 Task: Search one way flight ticket for 1 adult, 5 children, 2 infants in seat and 1 infant on lap in first from Fairbanks: Fairbanks International Airport to Riverton: Central Wyoming Regional Airport (was Riverton Regional) on 5-4-2023. Choice of flights is Spirit. Number of bags: 1 checked bag. Price is upto 77000. Outbound departure time preference is 12:45.
Action: Mouse moved to (334, 282)
Screenshot: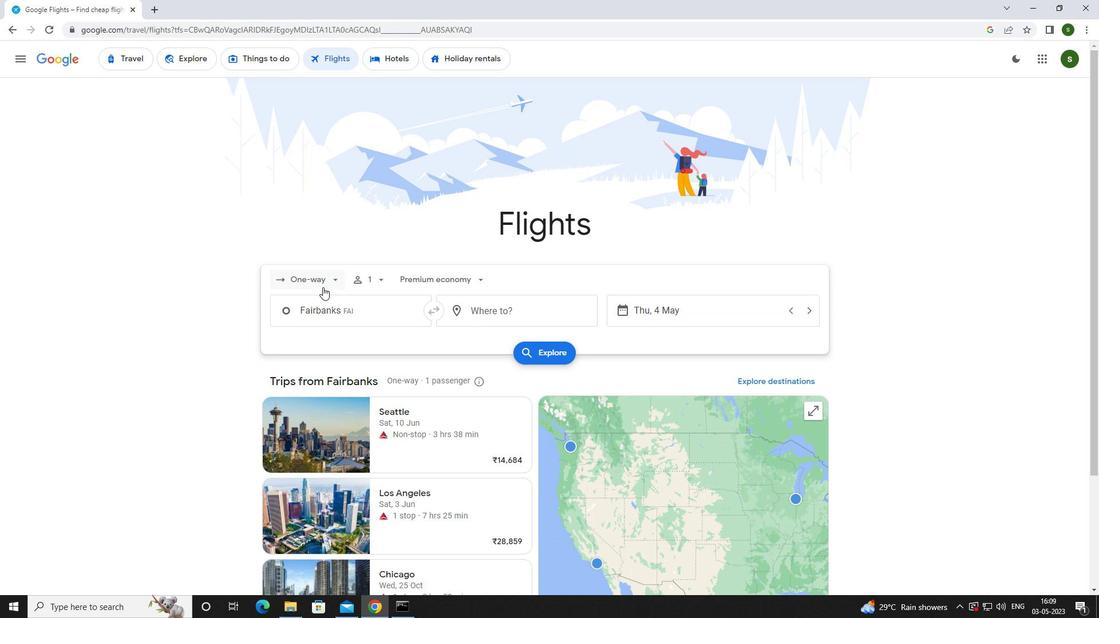 
Action: Mouse pressed left at (334, 282)
Screenshot: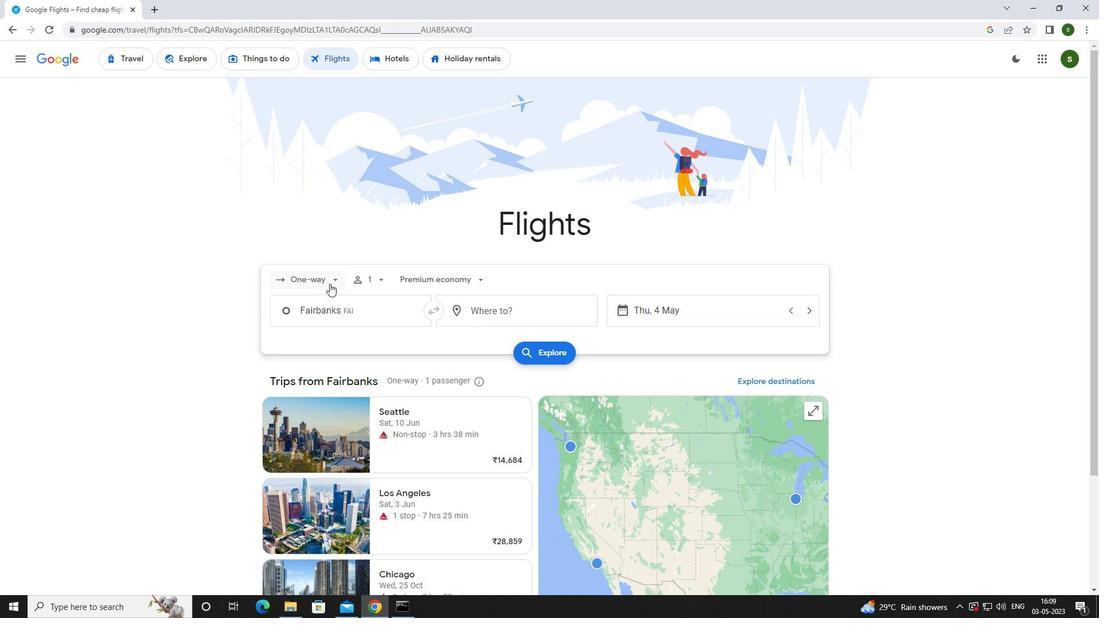 
Action: Mouse moved to (326, 330)
Screenshot: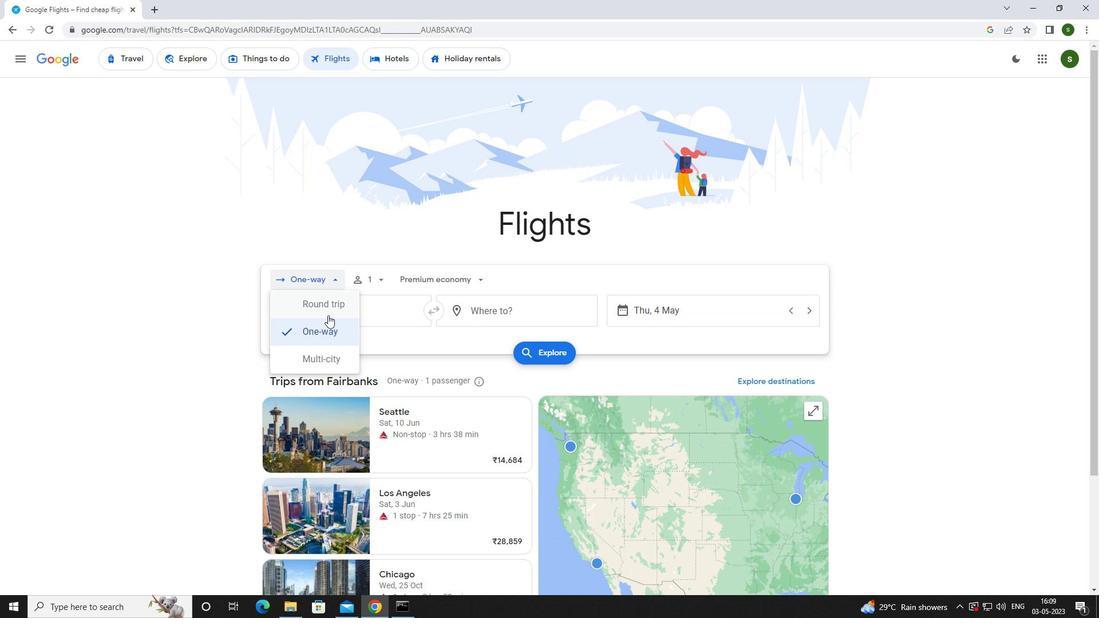 
Action: Mouse pressed left at (326, 330)
Screenshot: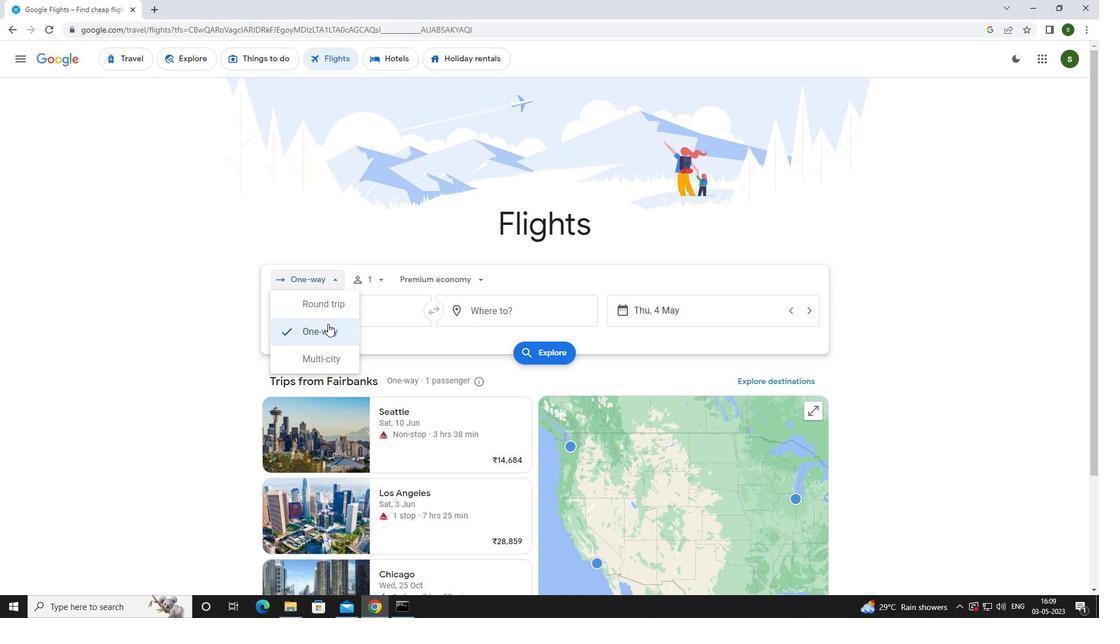
Action: Mouse moved to (380, 279)
Screenshot: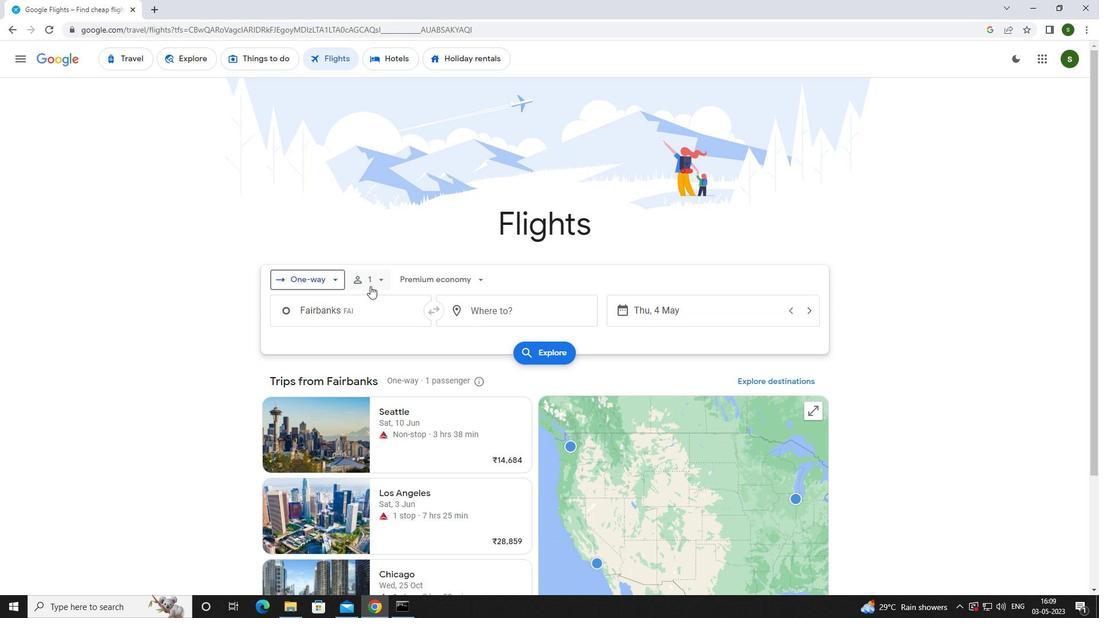
Action: Mouse pressed left at (380, 279)
Screenshot: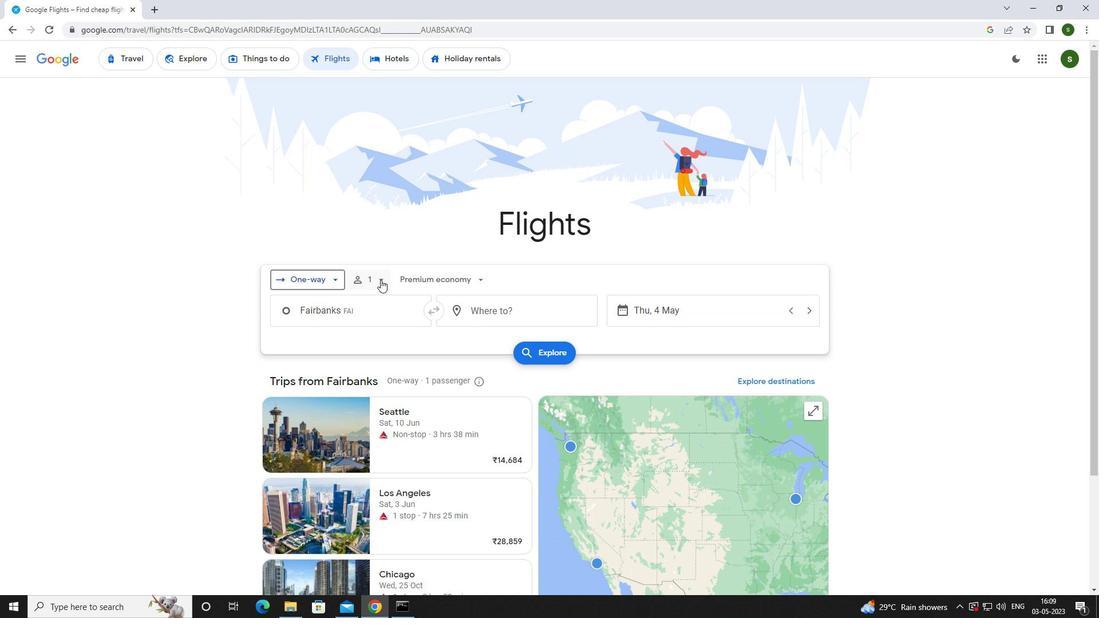 
Action: Mouse moved to (466, 338)
Screenshot: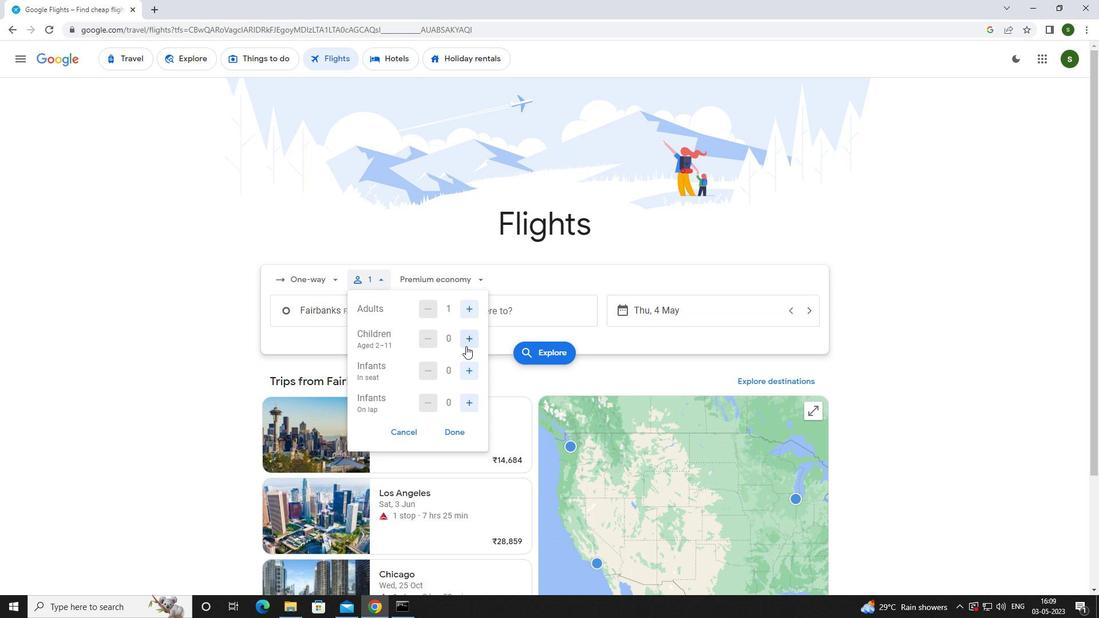 
Action: Mouse pressed left at (466, 338)
Screenshot: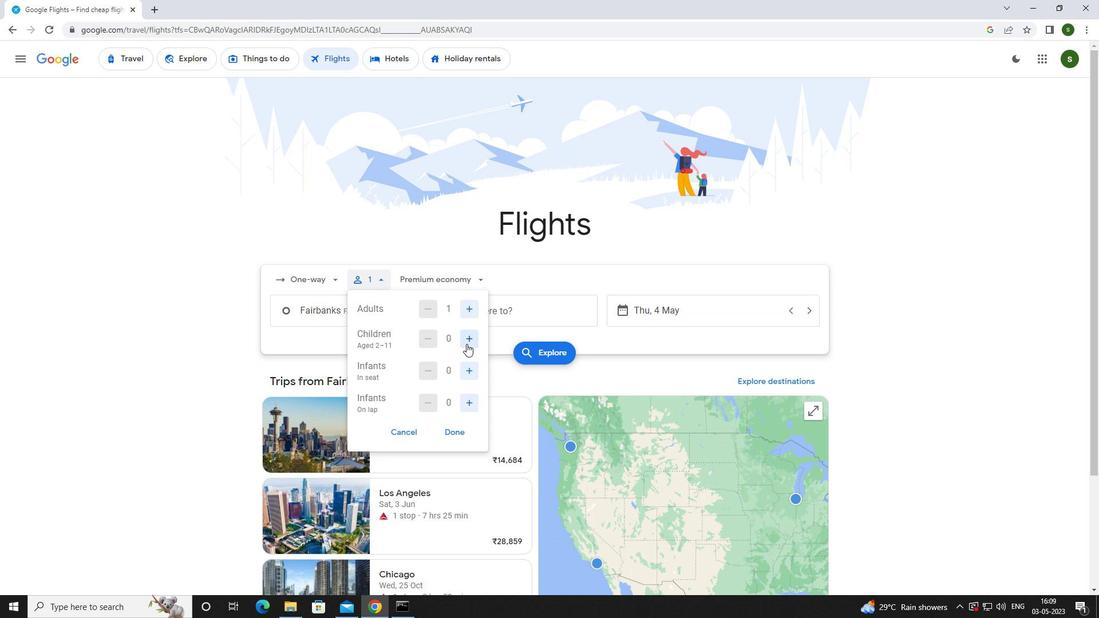 
Action: Mouse pressed left at (466, 338)
Screenshot: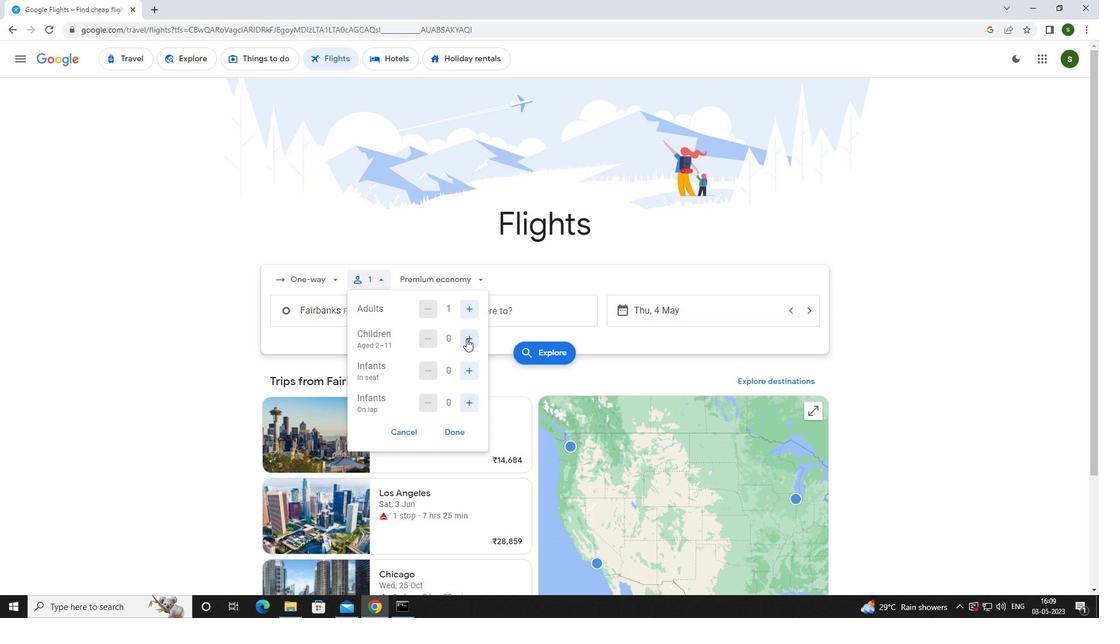 
Action: Mouse pressed left at (466, 338)
Screenshot: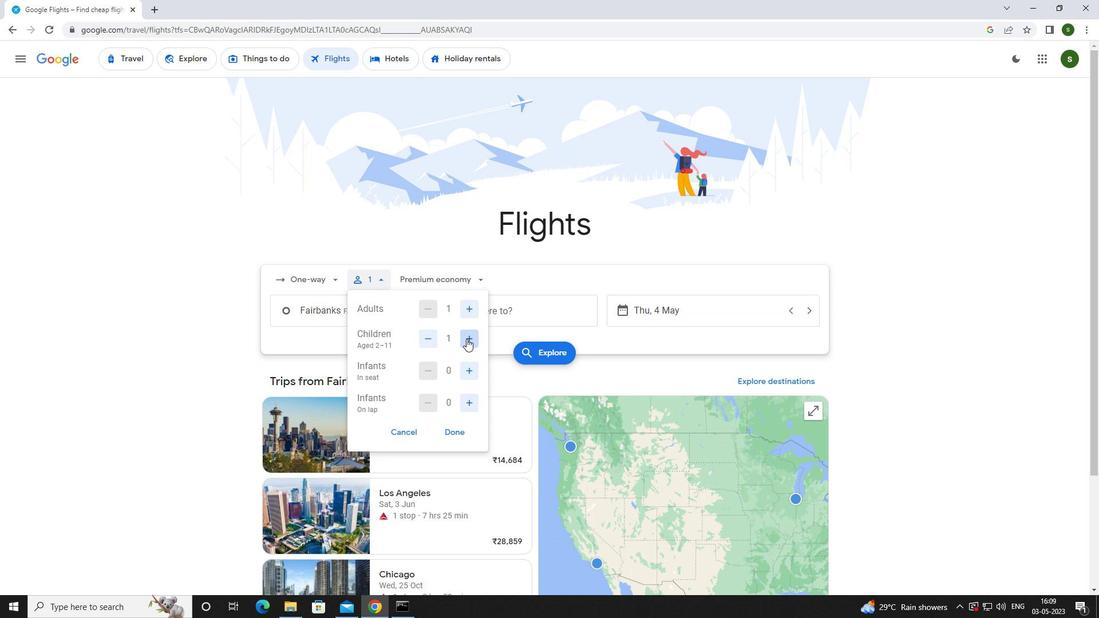 
Action: Mouse moved to (466, 337)
Screenshot: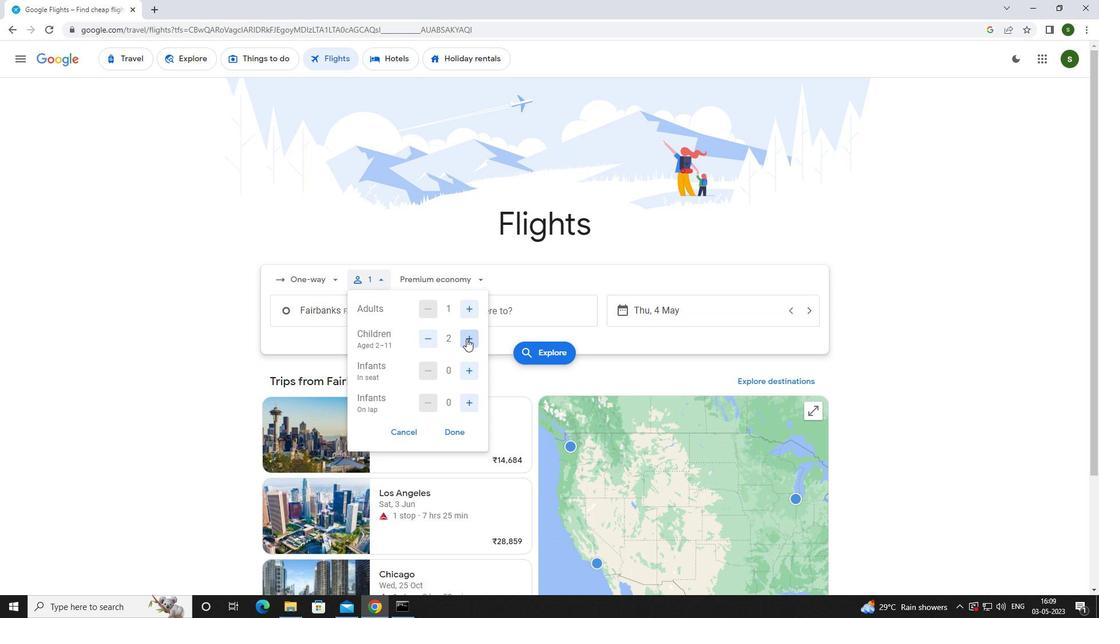 
Action: Mouse pressed left at (466, 337)
Screenshot: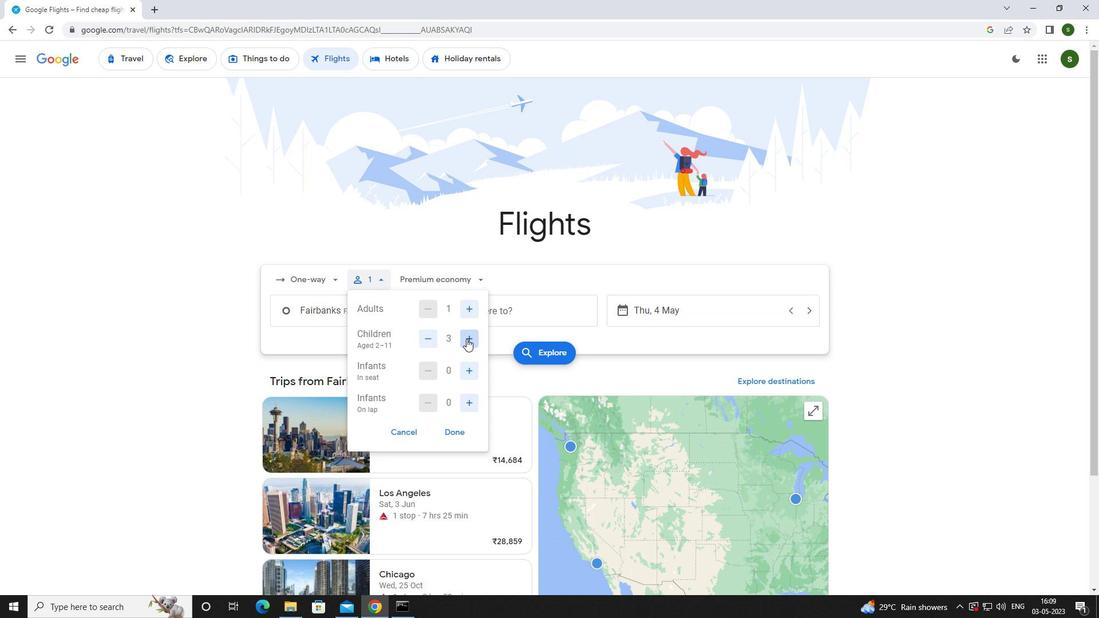
Action: Mouse pressed left at (466, 337)
Screenshot: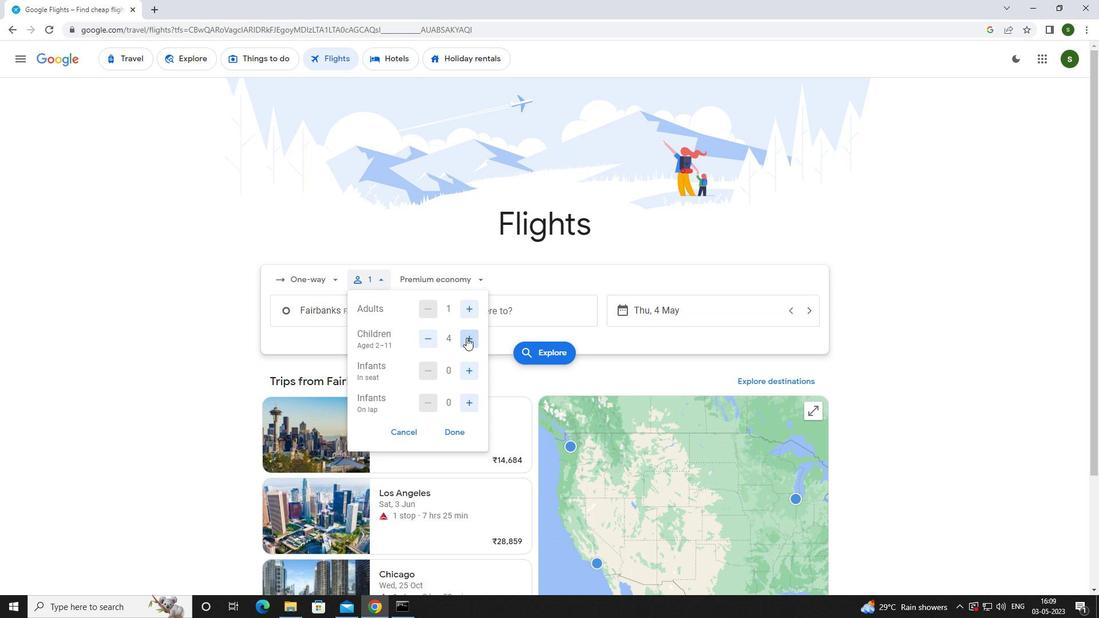 
Action: Mouse moved to (471, 365)
Screenshot: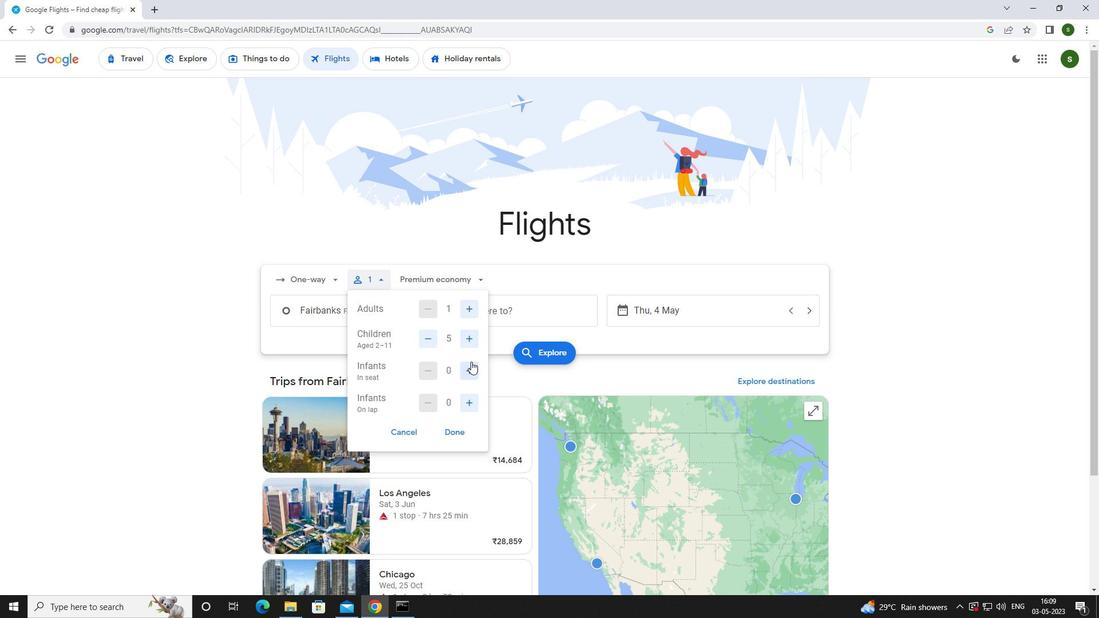 
Action: Mouse pressed left at (471, 365)
Screenshot: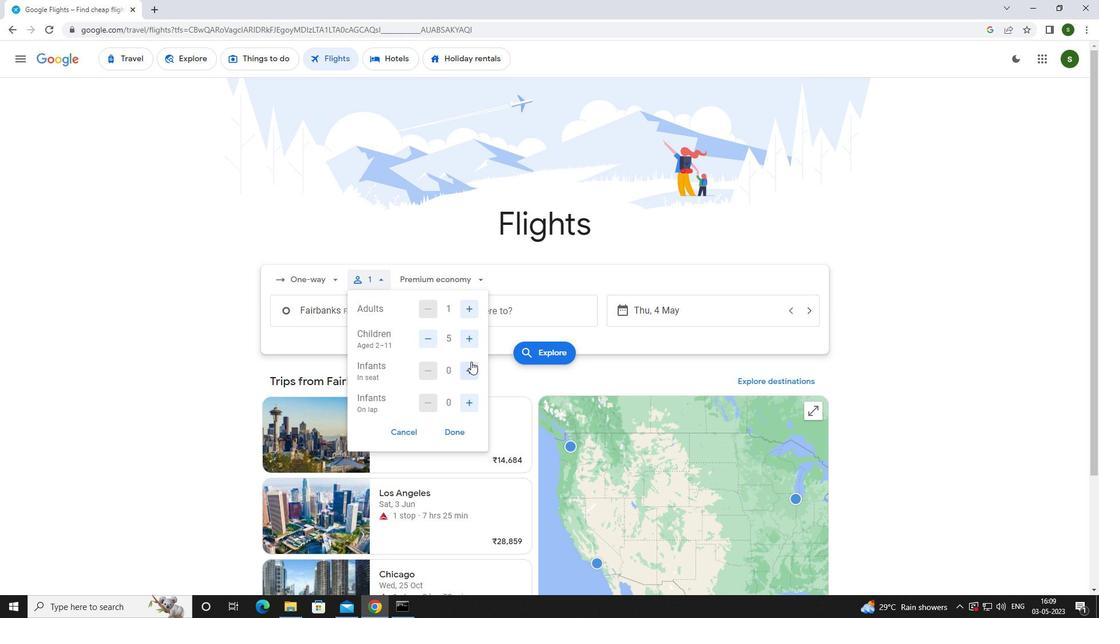 
Action: Mouse pressed left at (471, 365)
Screenshot: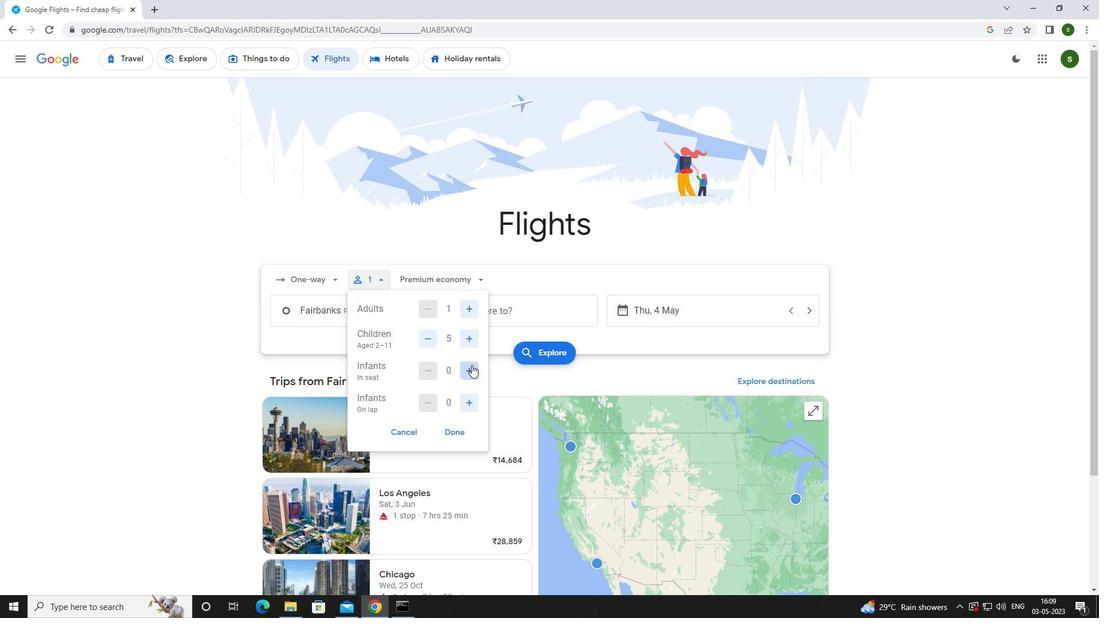 
Action: Mouse moved to (469, 398)
Screenshot: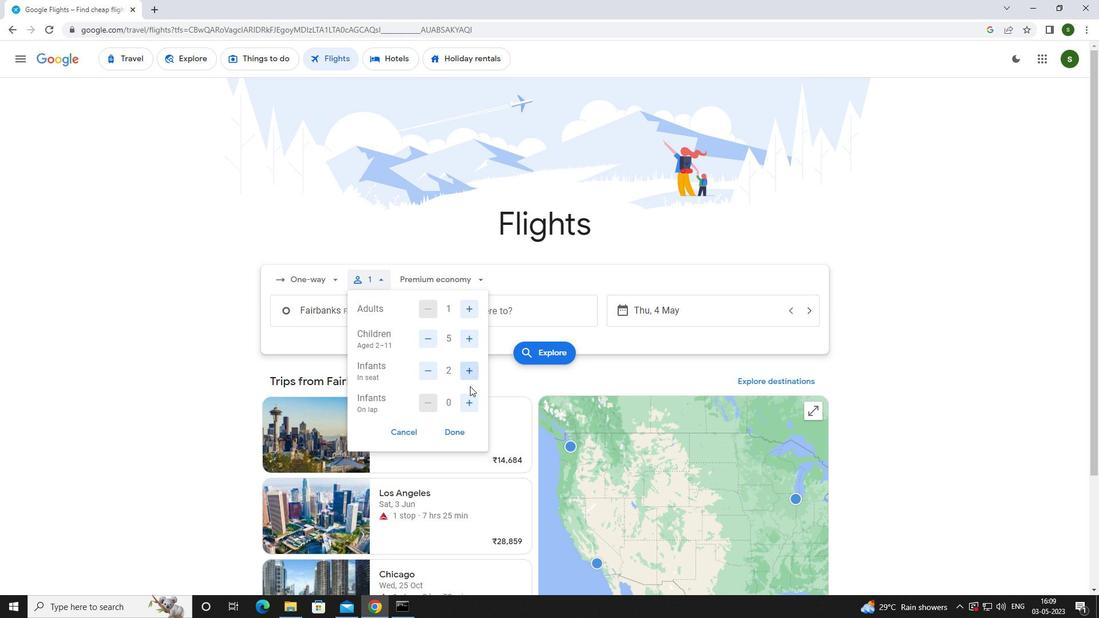 
Action: Mouse pressed left at (469, 398)
Screenshot: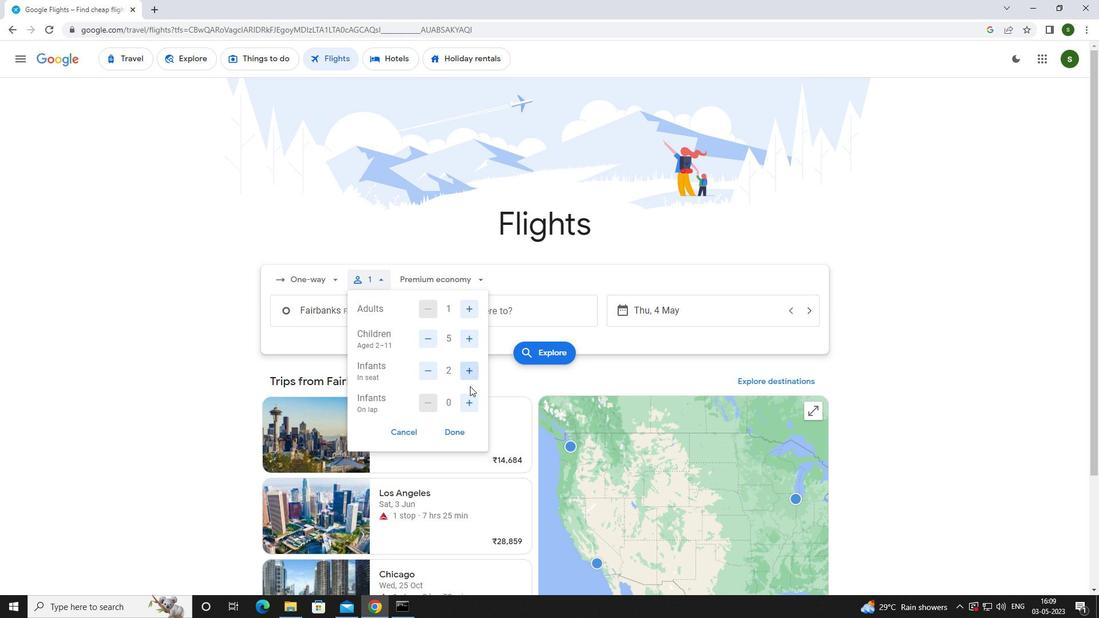 
Action: Mouse moved to (430, 371)
Screenshot: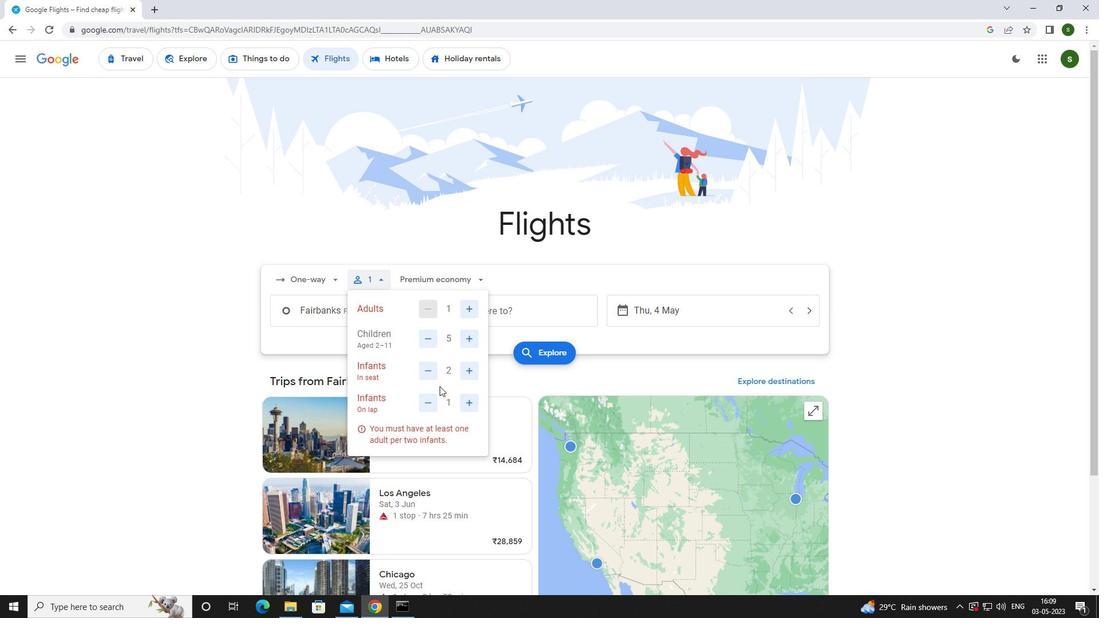 
Action: Mouse pressed left at (430, 371)
Screenshot: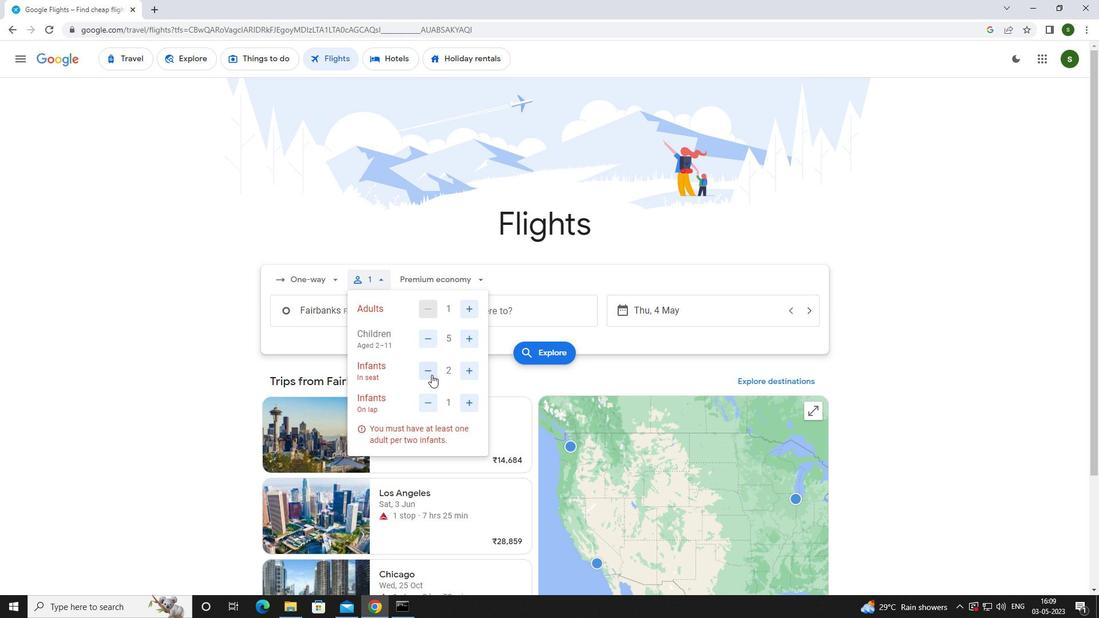 
Action: Mouse moved to (468, 282)
Screenshot: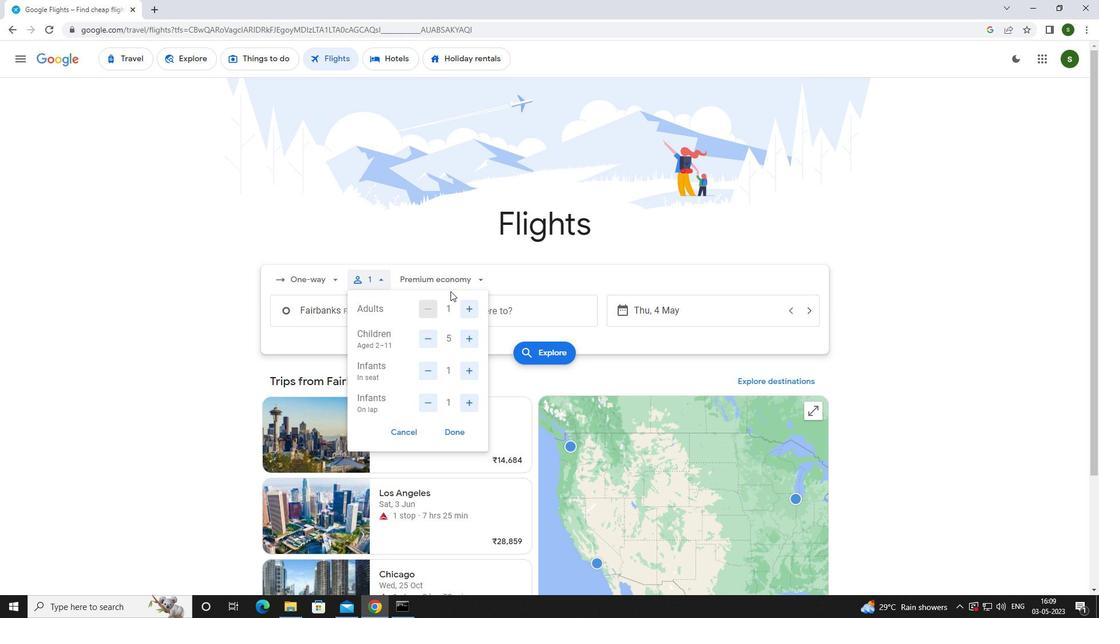 
Action: Mouse pressed left at (468, 282)
Screenshot: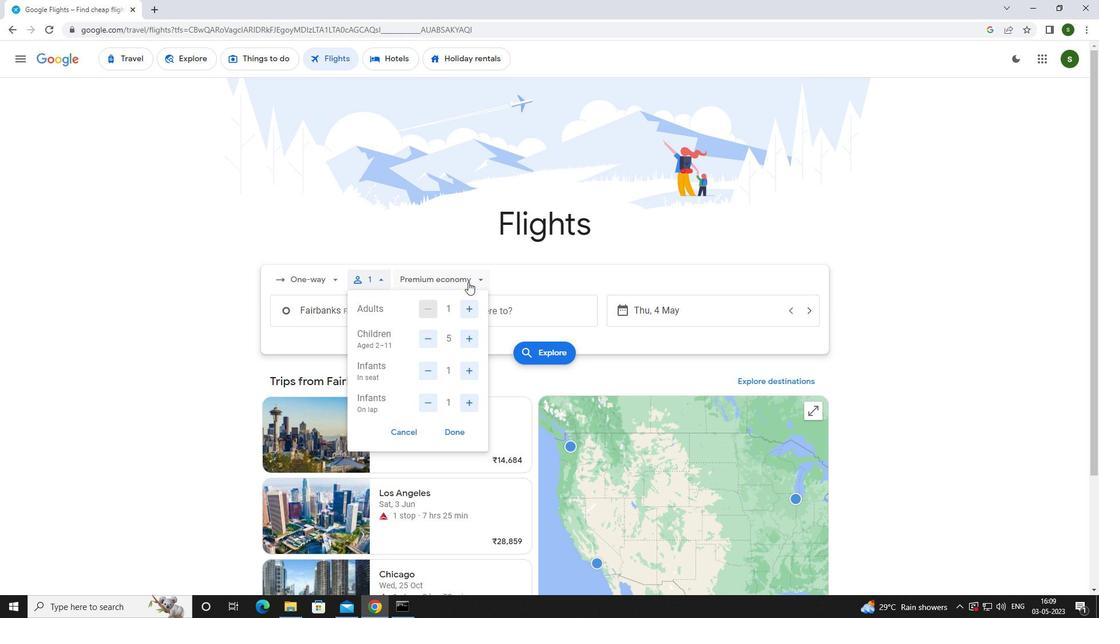 
Action: Mouse moved to (456, 384)
Screenshot: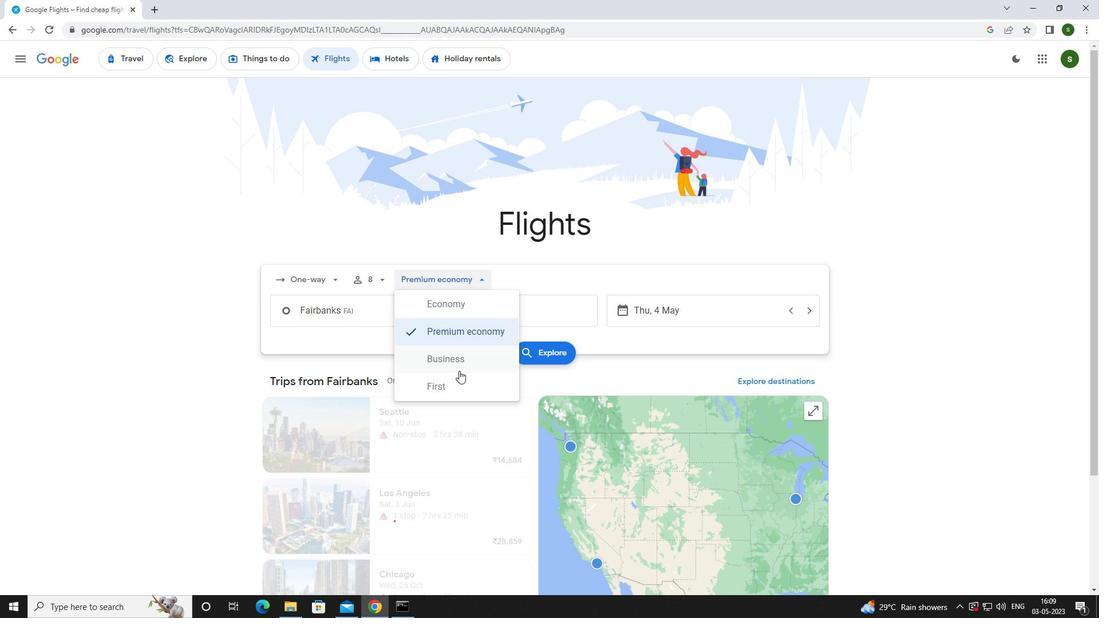 
Action: Mouse pressed left at (456, 384)
Screenshot: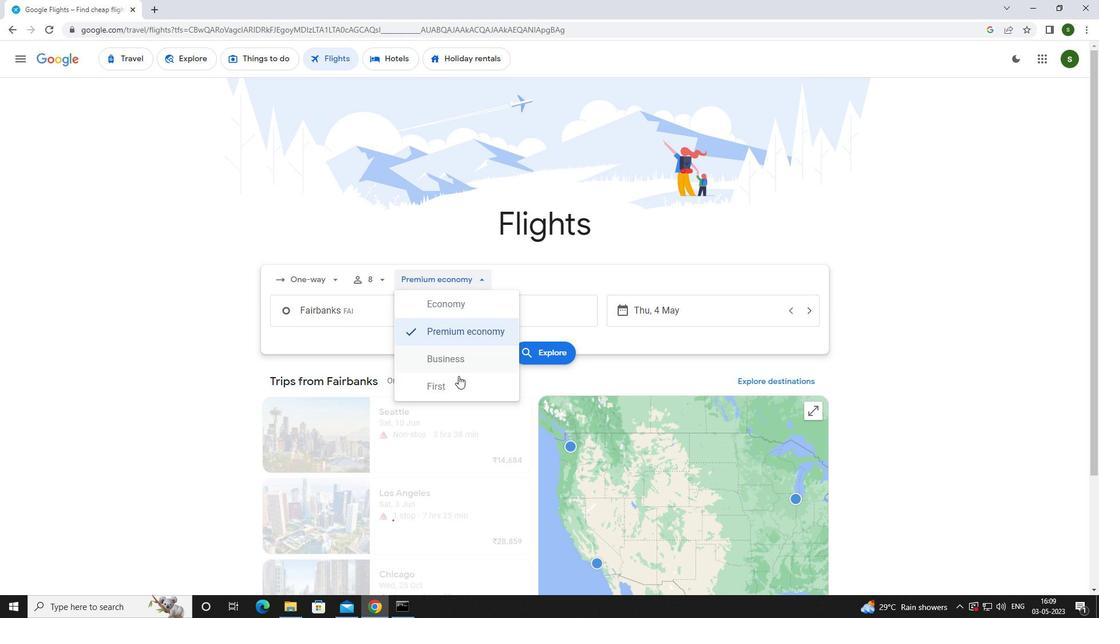 
Action: Mouse moved to (384, 318)
Screenshot: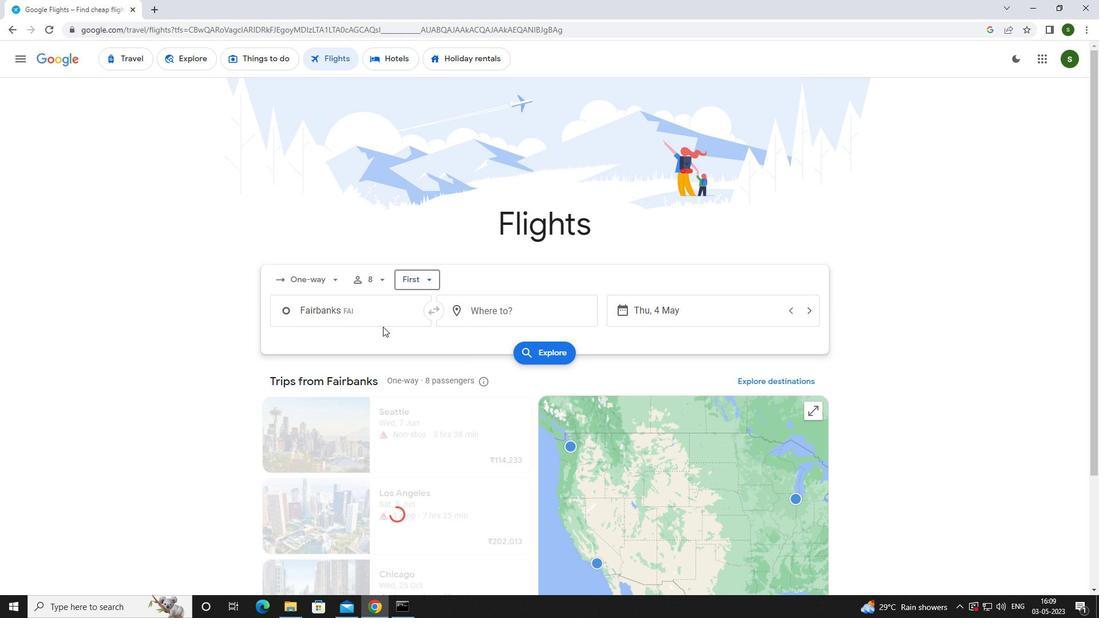 
Action: Mouse pressed left at (384, 318)
Screenshot: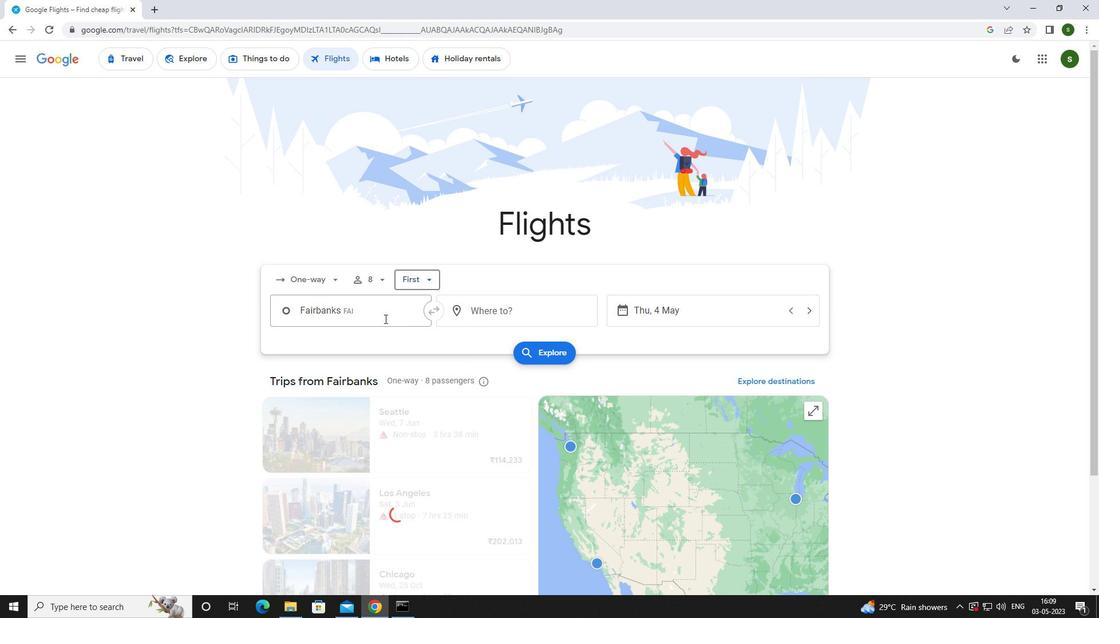 
Action: Mouse moved to (386, 316)
Screenshot: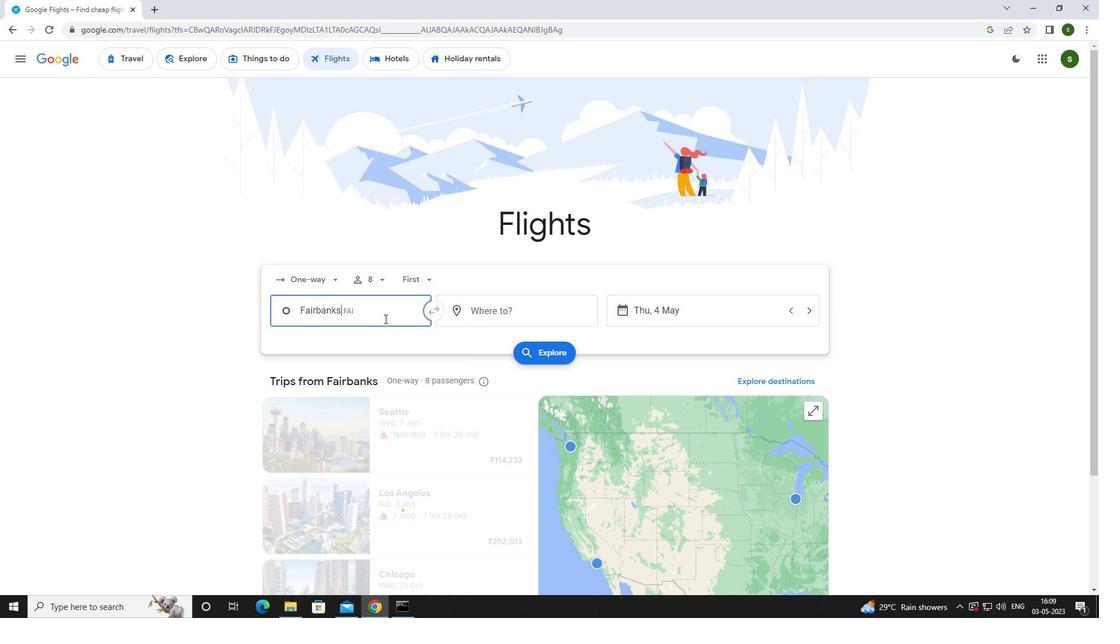 
Action: Key pressed <Key.caps_lock>f<Key.caps_lock>air
Screenshot: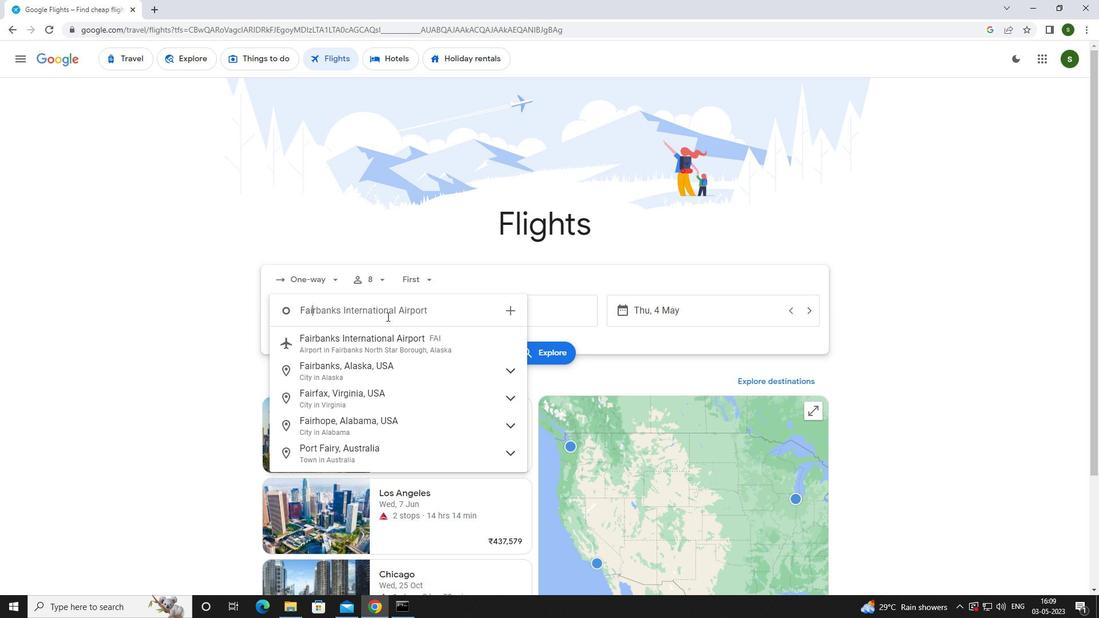
Action: Mouse moved to (400, 368)
Screenshot: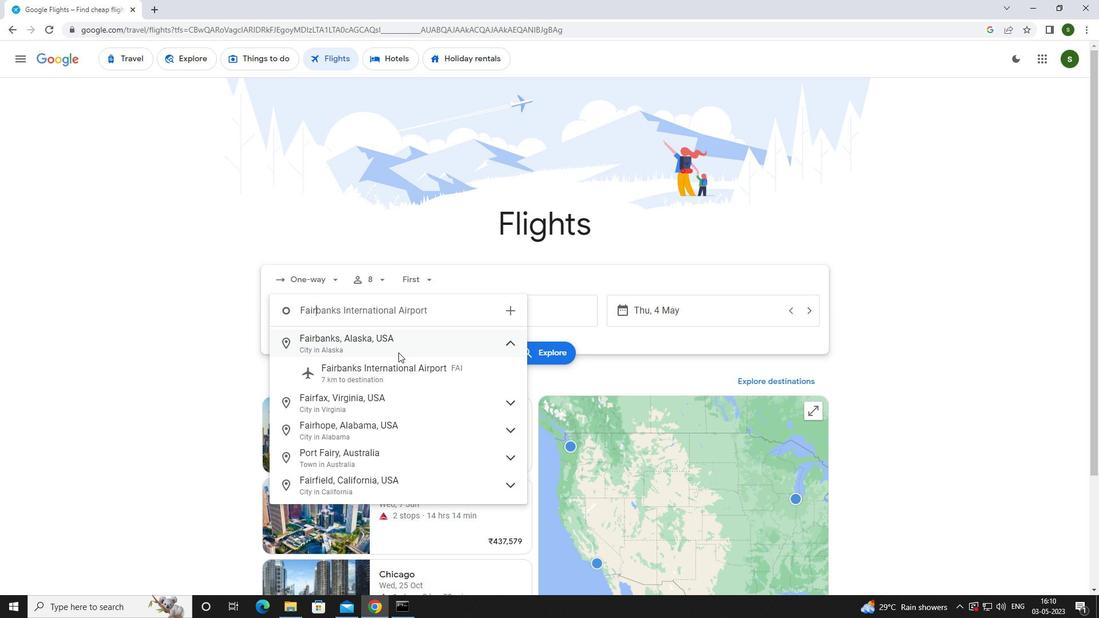 
Action: Mouse pressed left at (400, 368)
Screenshot: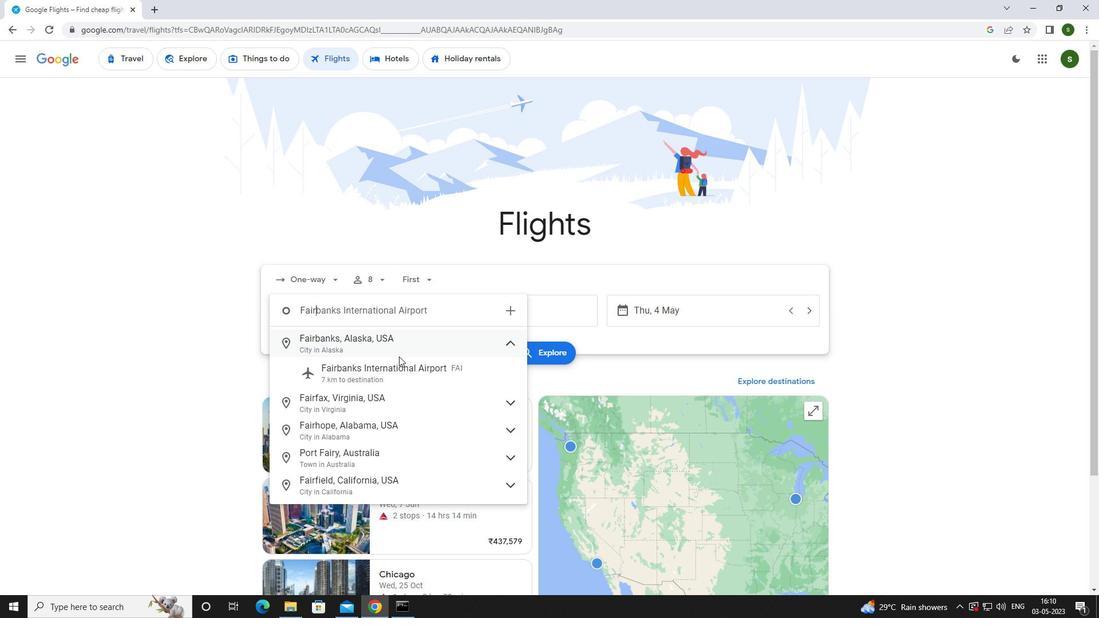 
Action: Mouse moved to (511, 314)
Screenshot: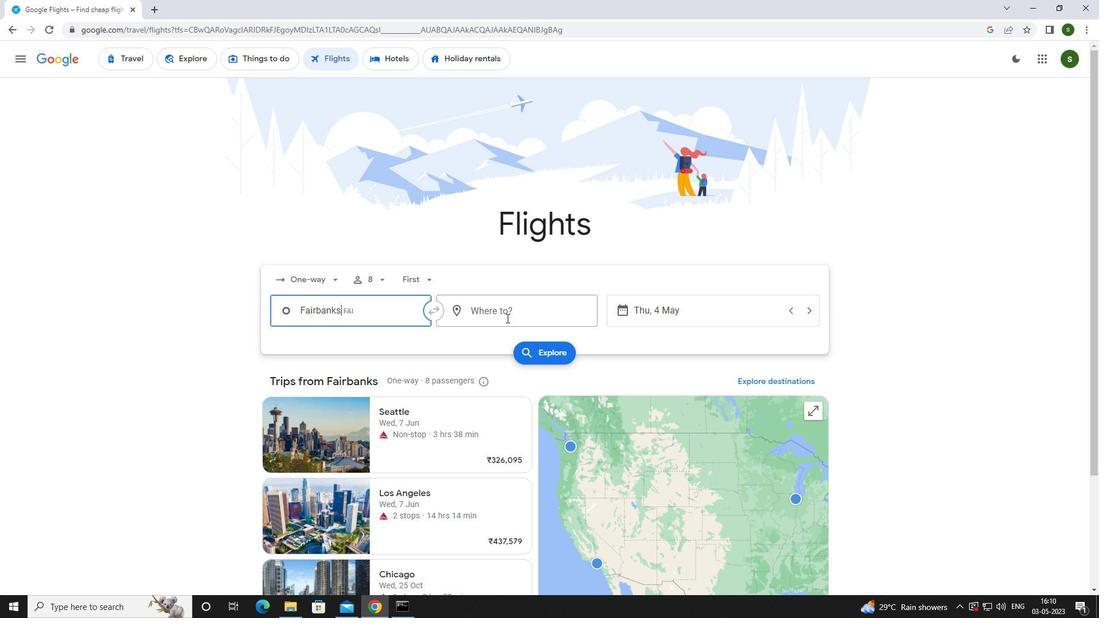 
Action: Mouse pressed left at (511, 314)
Screenshot: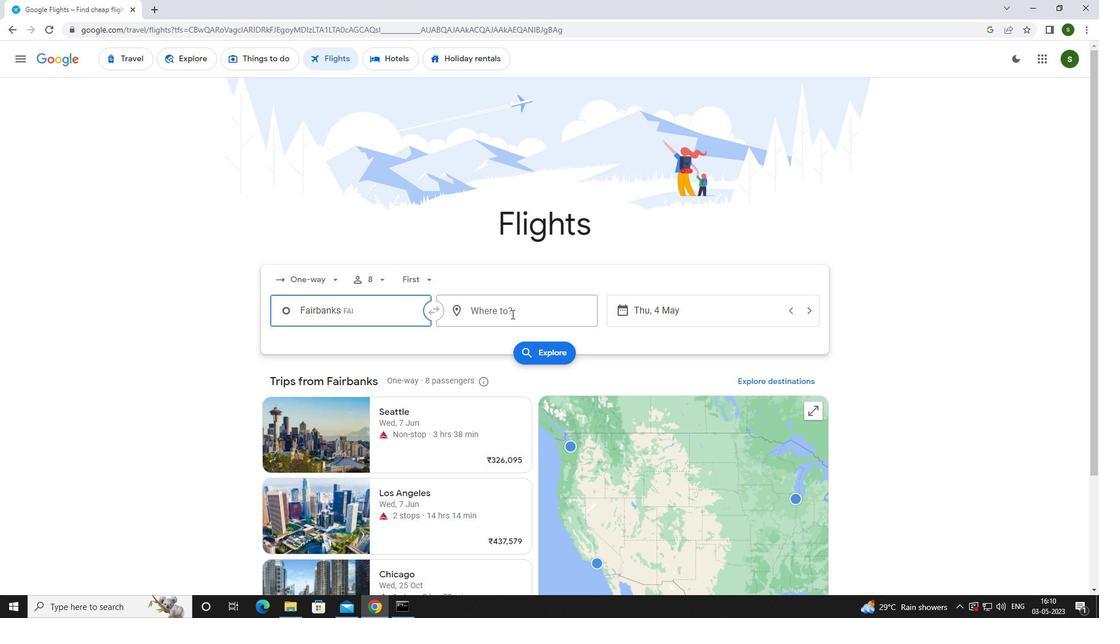 
Action: Mouse moved to (512, 313)
Screenshot: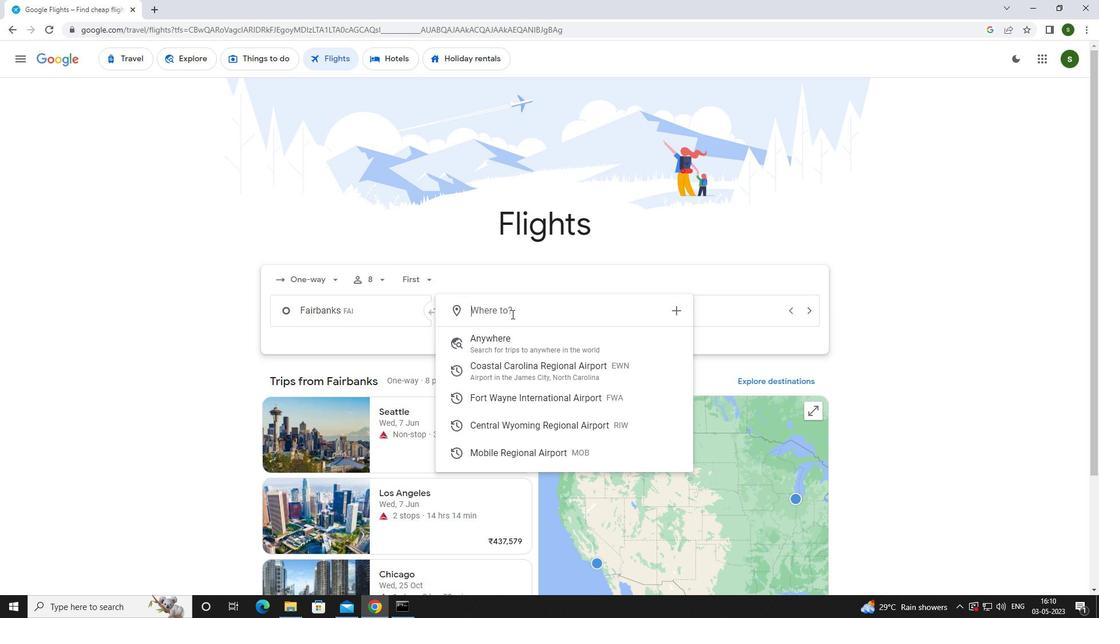 
Action: Key pressed <Key.caps_lock>r<Key.caps_lock>iverto
Screenshot: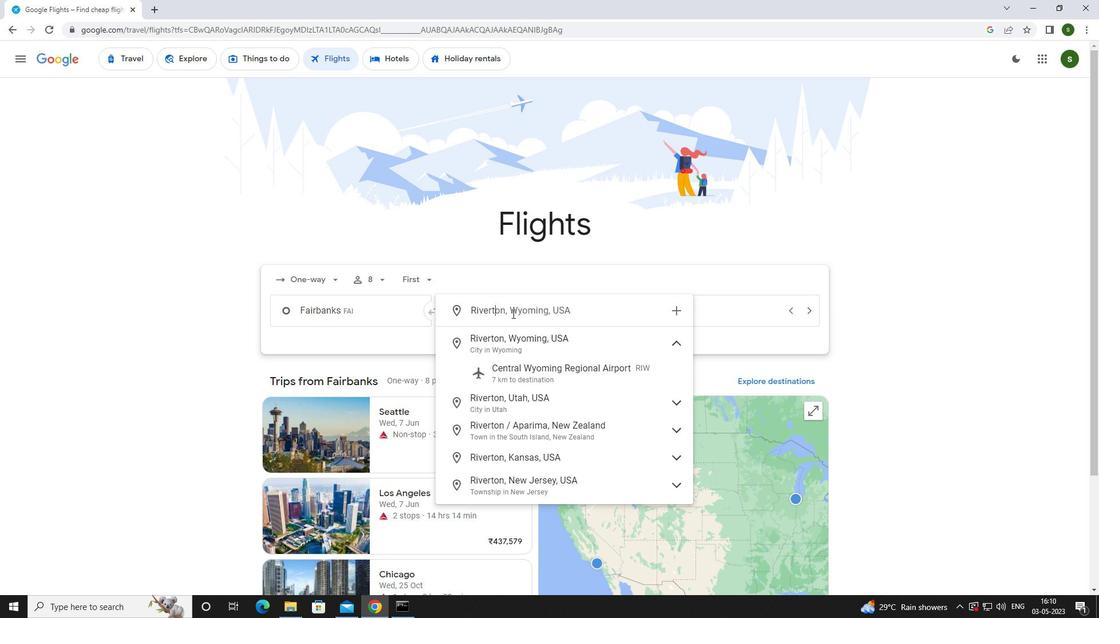
Action: Mouse moved to (527, 373)
Screenshot: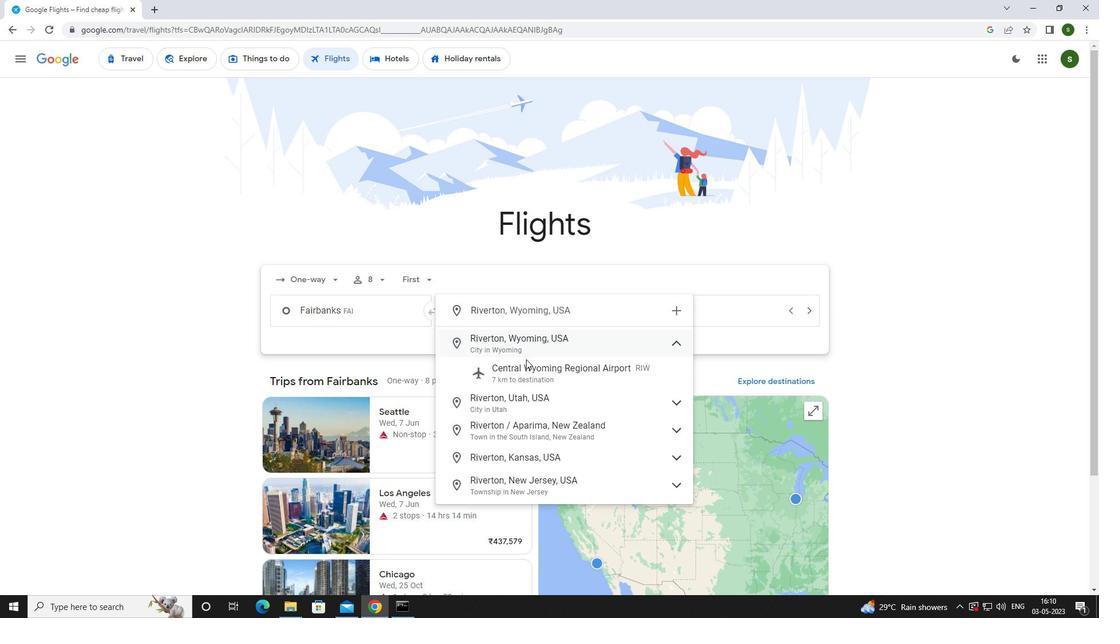 
Action: Mouse pressed left at (527, 373)
Screenshot: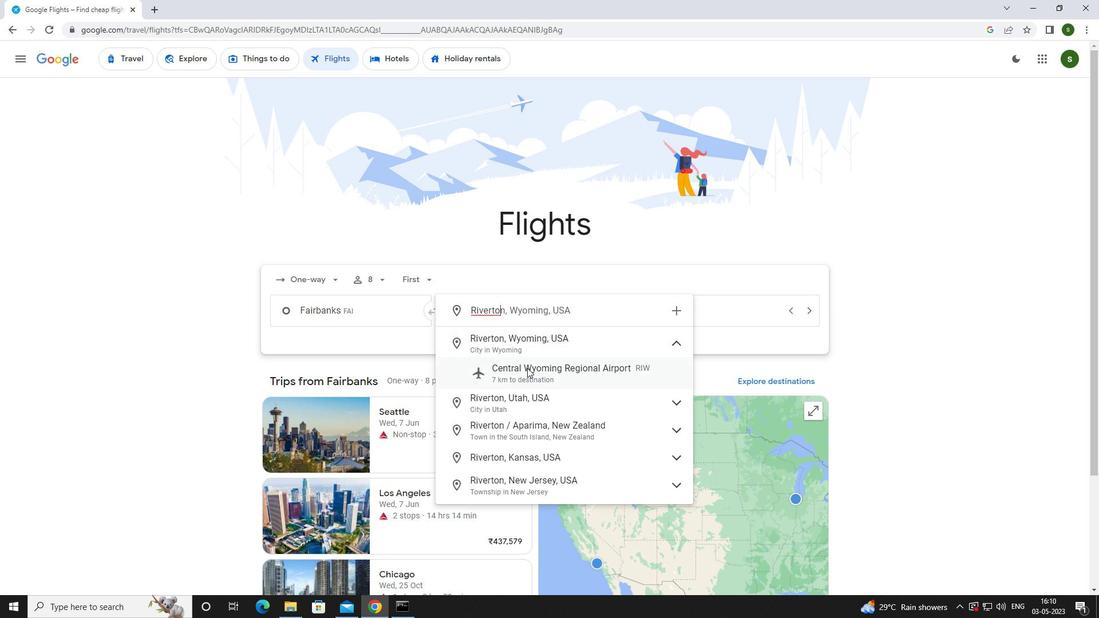 
Action: Mouse moved to (708, 314)
Screenshot: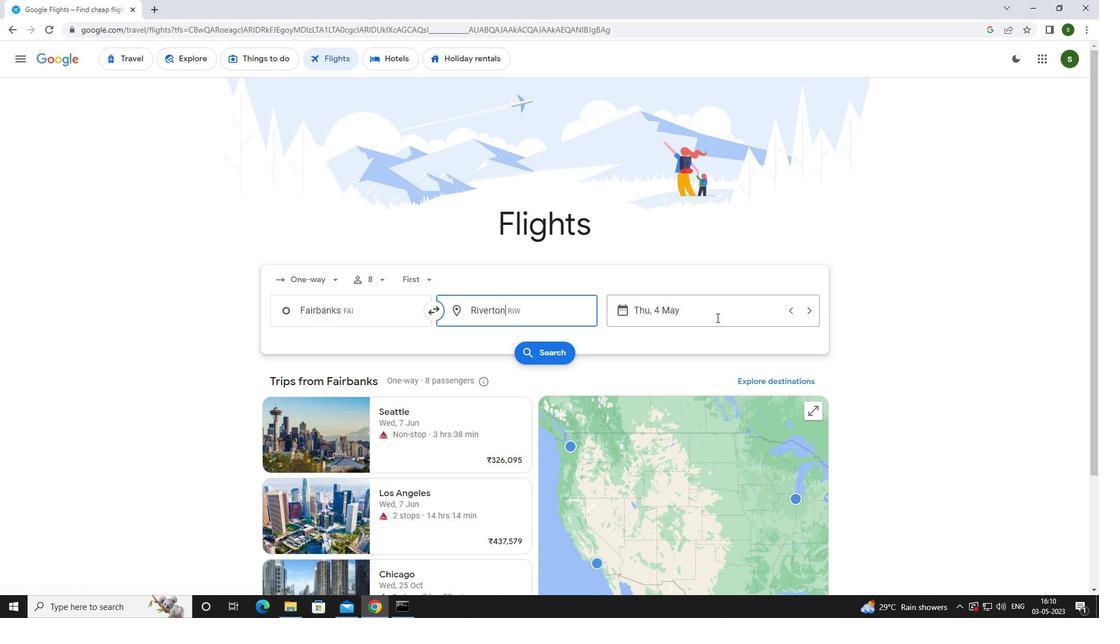 
Action: Mouse pressed left at (708, 314)
Screenshot: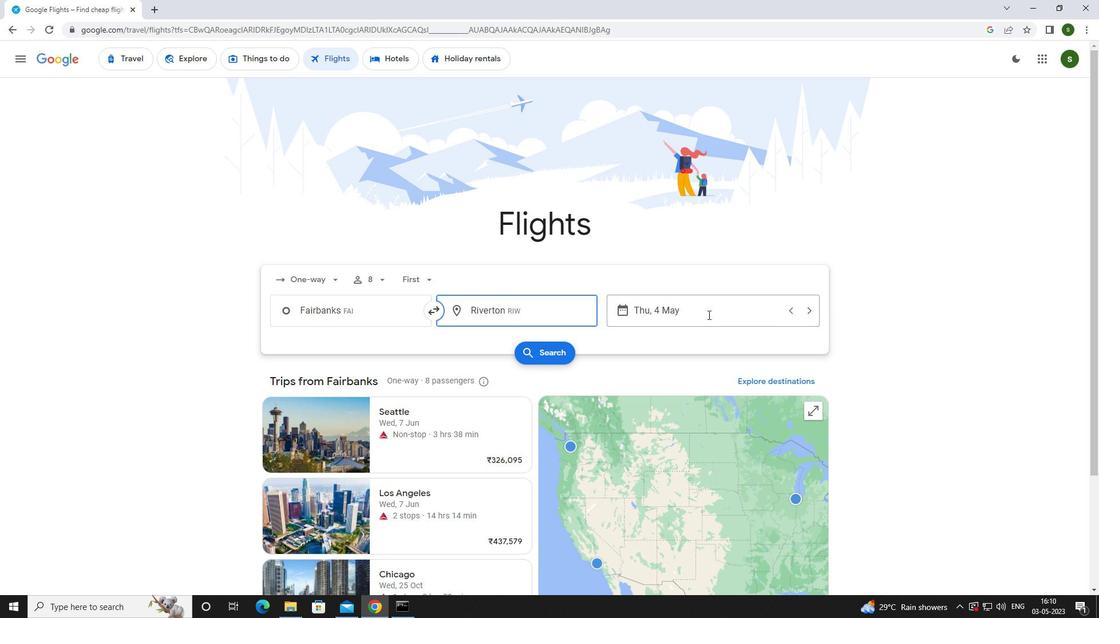 
Action: Mouse moved to (530, 393)
Screenshot: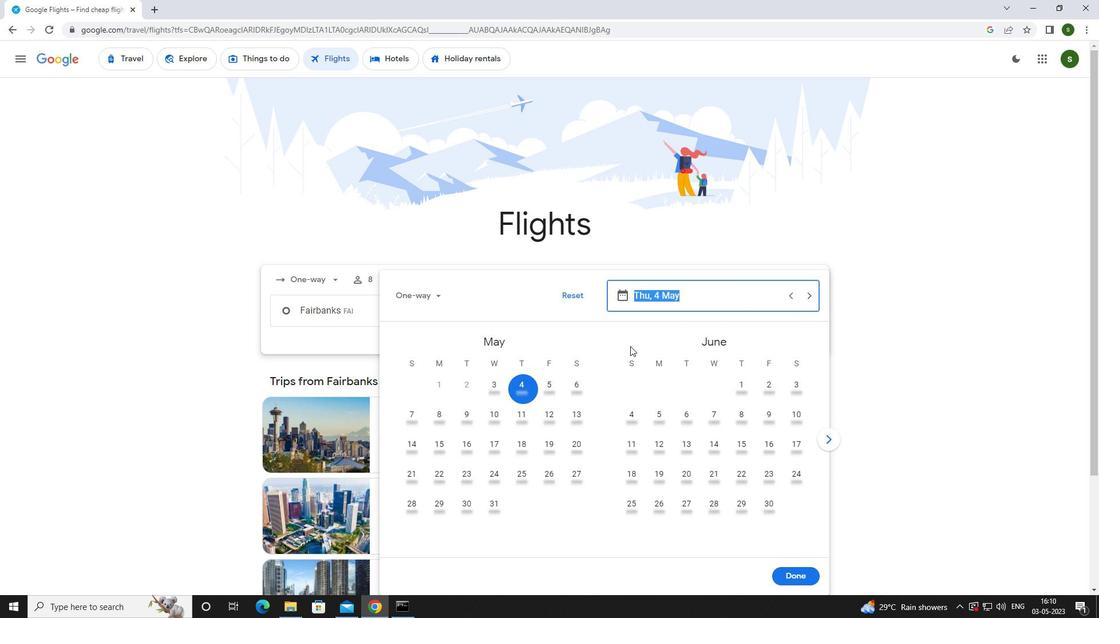 
Action: Mouse pressed left at (530, 393)
Screenshot: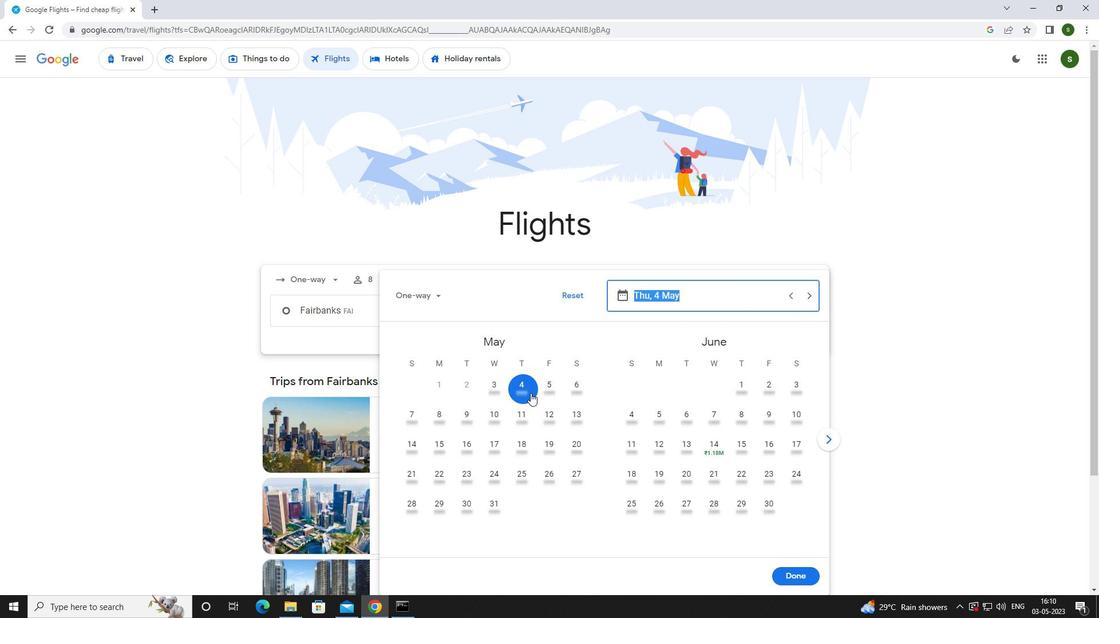 
Action: Mouse moved to (813, 581)
Screenshot: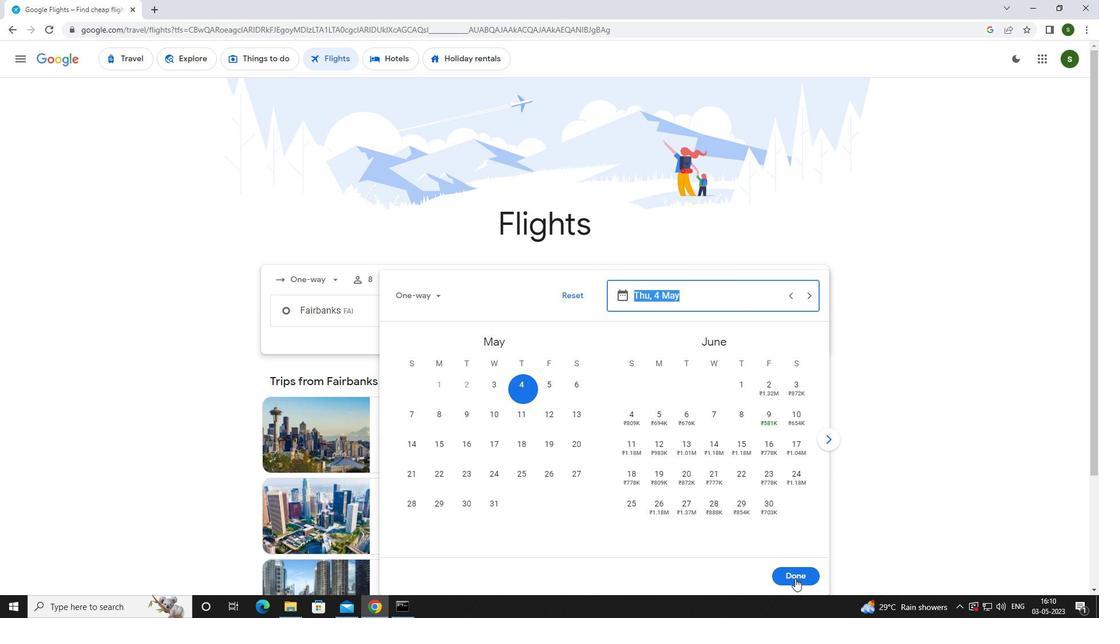 
Action: Mouse pressed left at (813, 581)
Screenshot: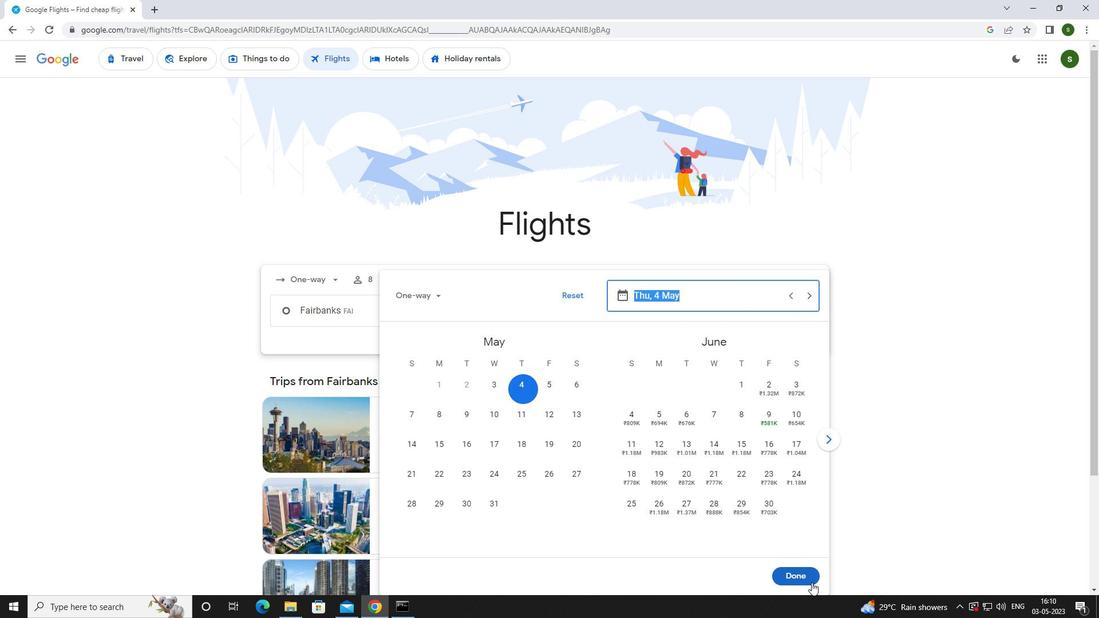 
Action: Mouse moved to (536, 350)
Screenshot: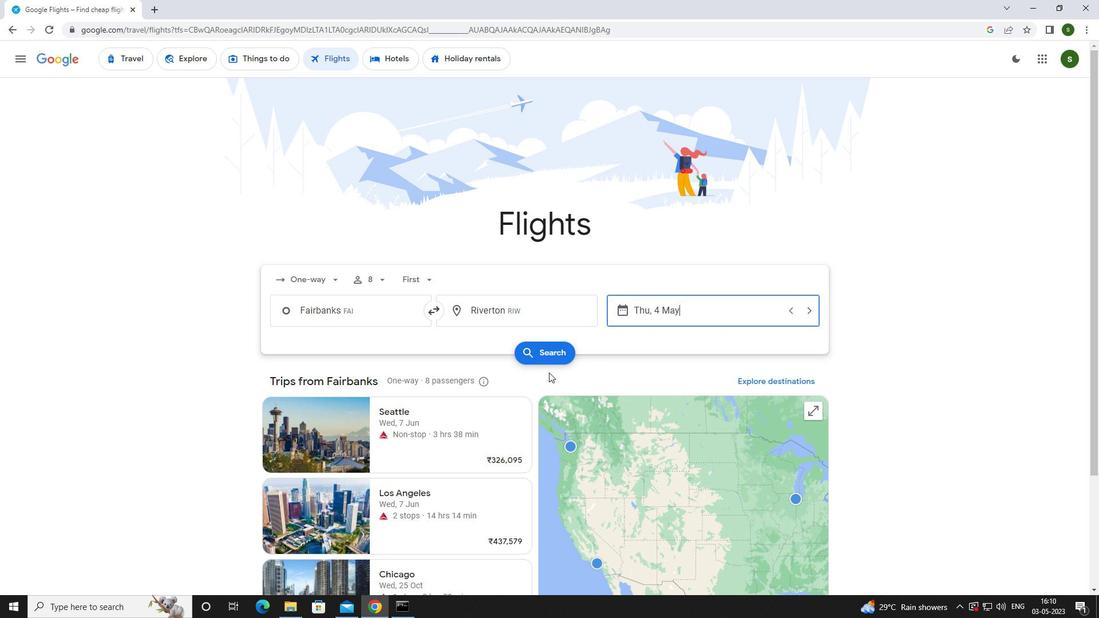 
Action: Mouse pressed left at (536, 350)
Screenshot: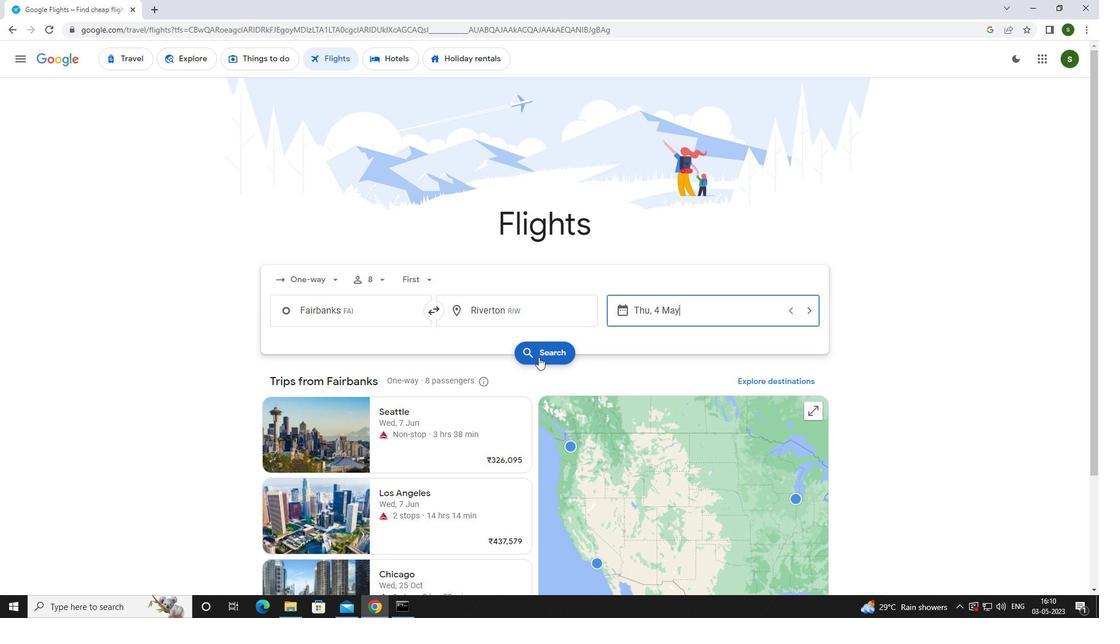 
Action: Mouse moved to (294, 168)
Screenshot: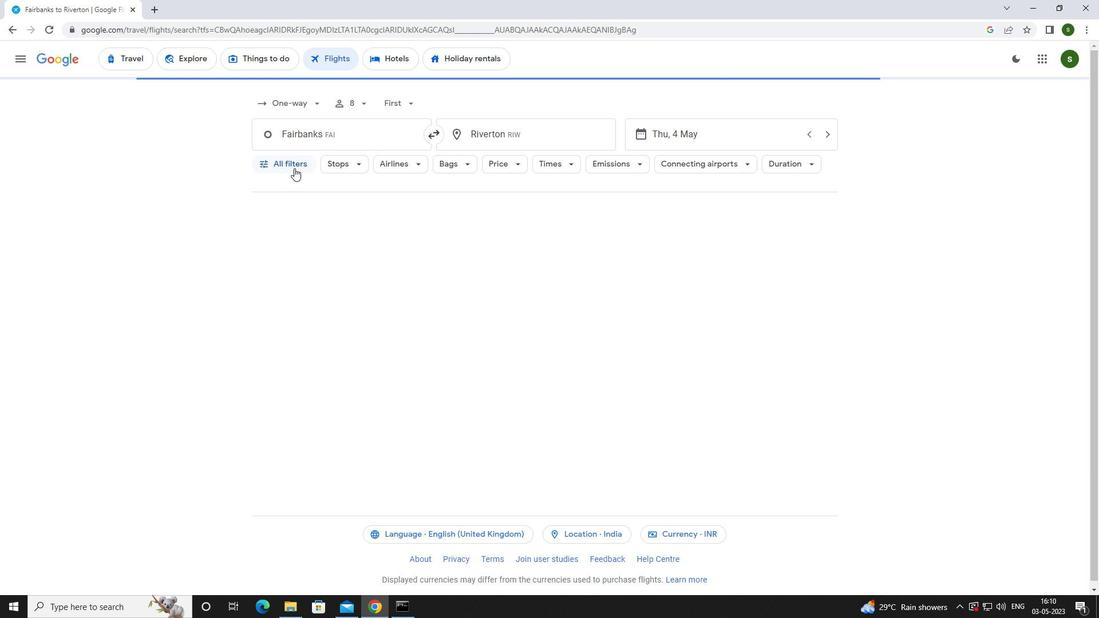
Action: Mouse pressed left at (294, 168)
Screenshot: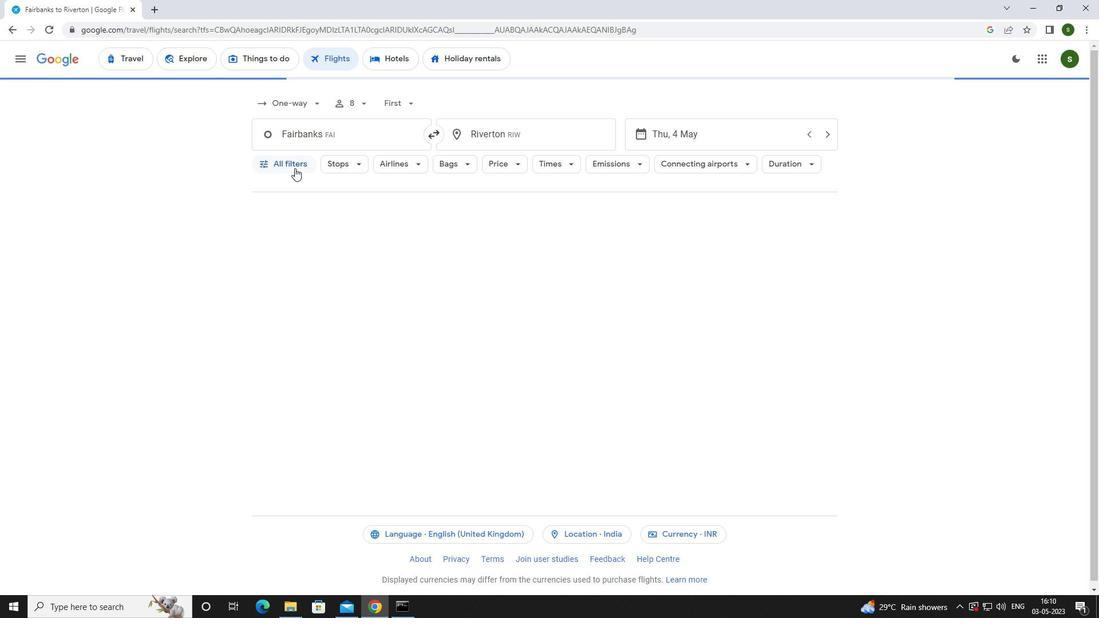 
Action: Mouse moved to (429, 408)
Screenshot: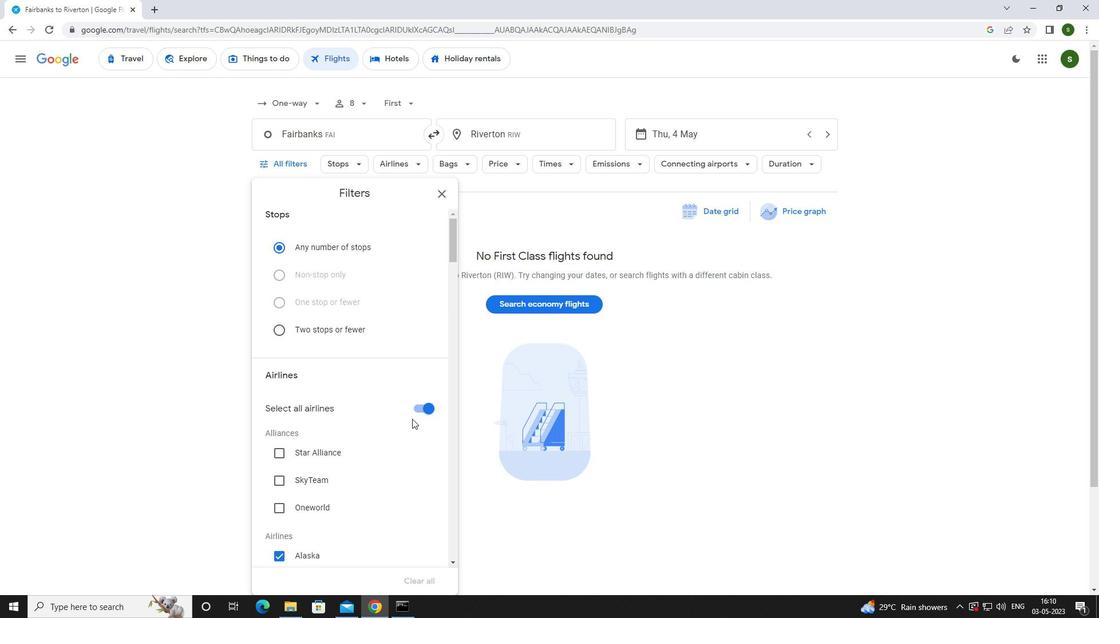 
Action: Mouse pressed left at (429, 408)
Screenshot: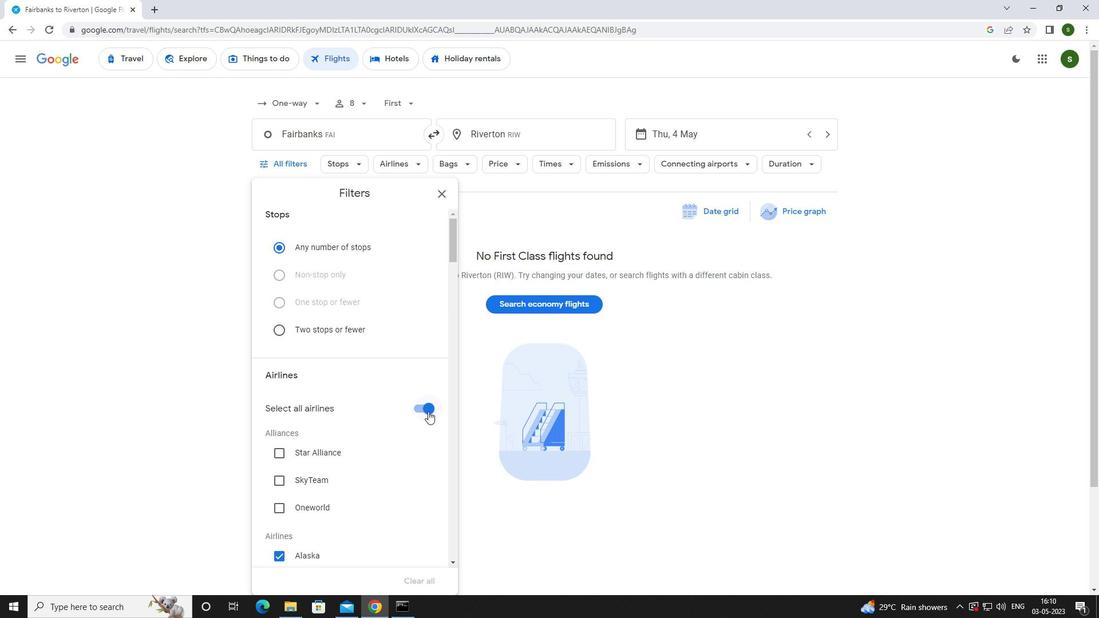 
Action: Mouse moved to (411, 374)
Screenshot: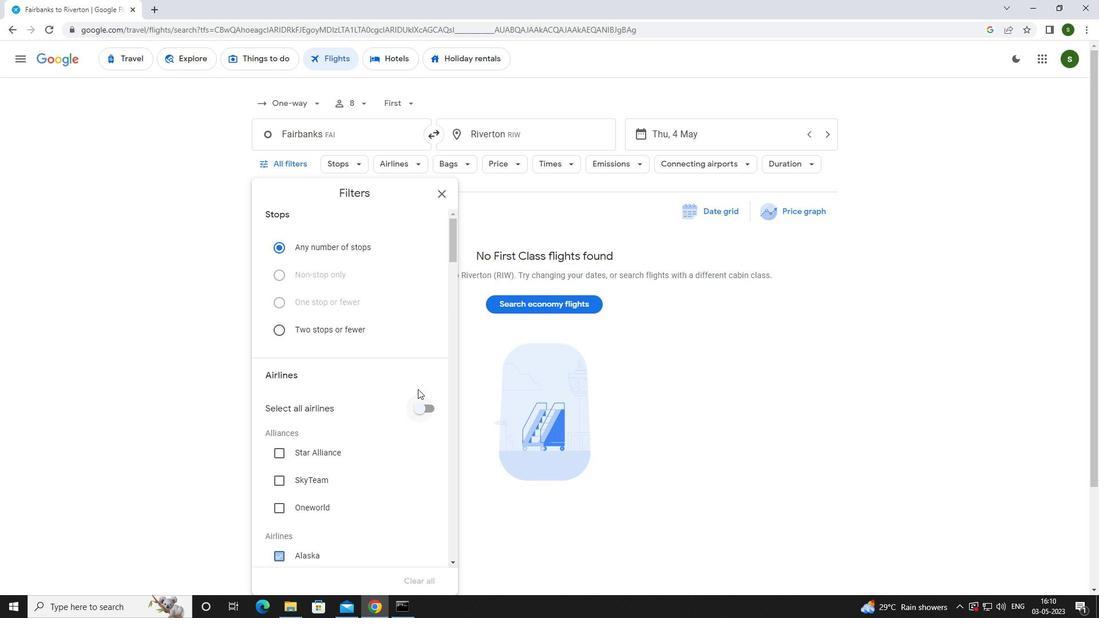 
Action: Mouse scrolled (411, 374) with delta (0, 0)
Screenshot: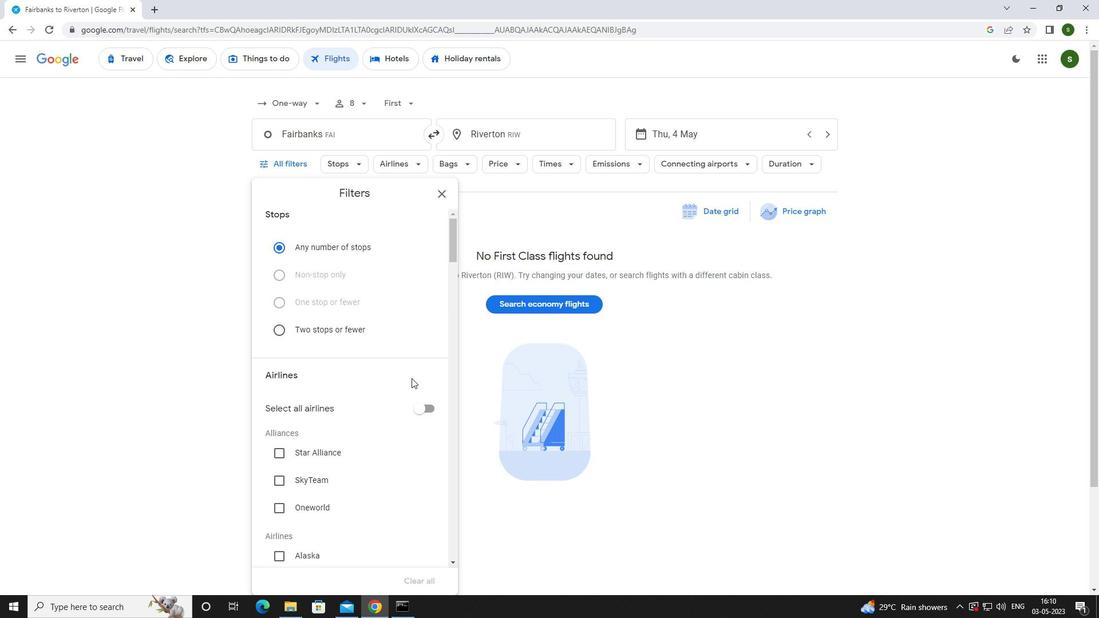 
Action: Mouse scrolled (411, 374) with delta (0, 0)
Screenshot: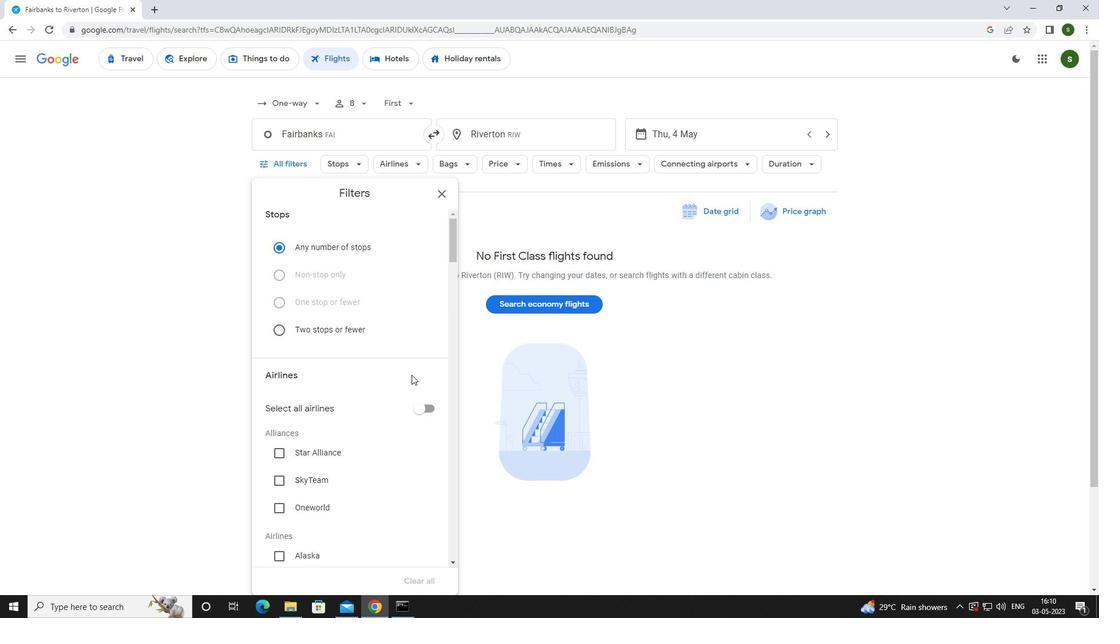 
Action: Mouse scrolled (411, 374) with delta (0, 0)
Screenshot: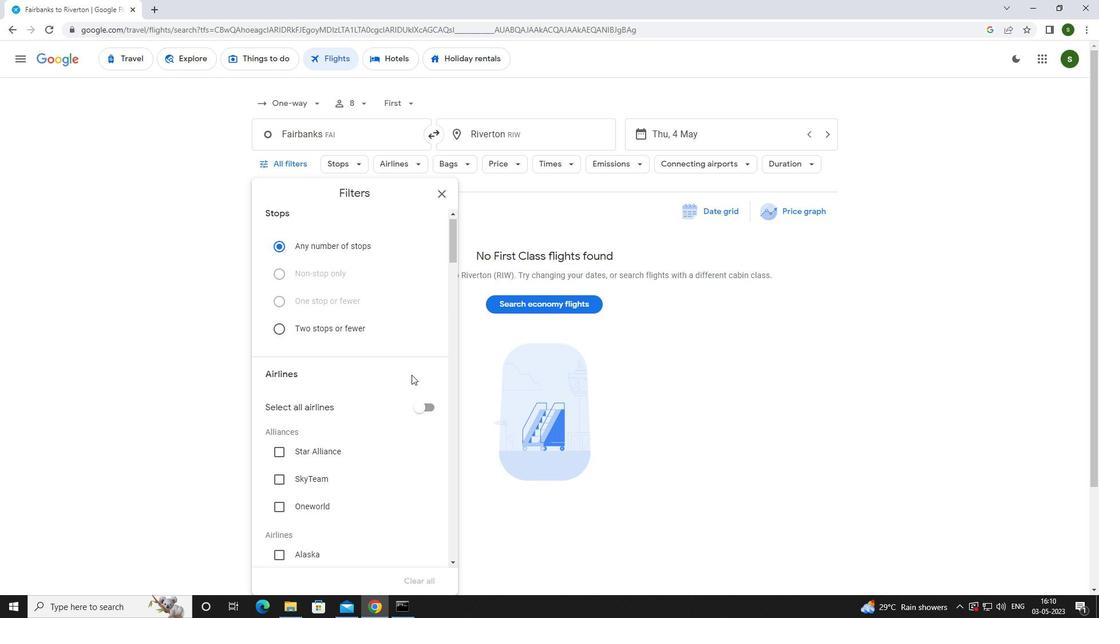 
Action: Mouse scrolled (411, 374) with delta (0, 0)
Screenshot: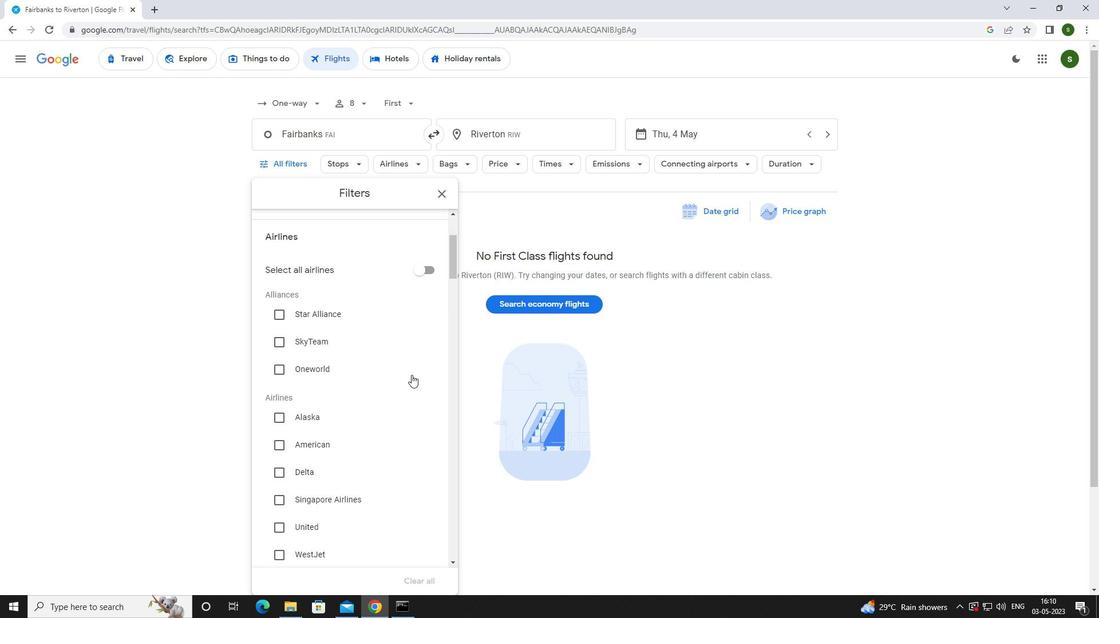 
Action: Mouse scrolled (411, 374) with delta (0, 0)
Screenshot: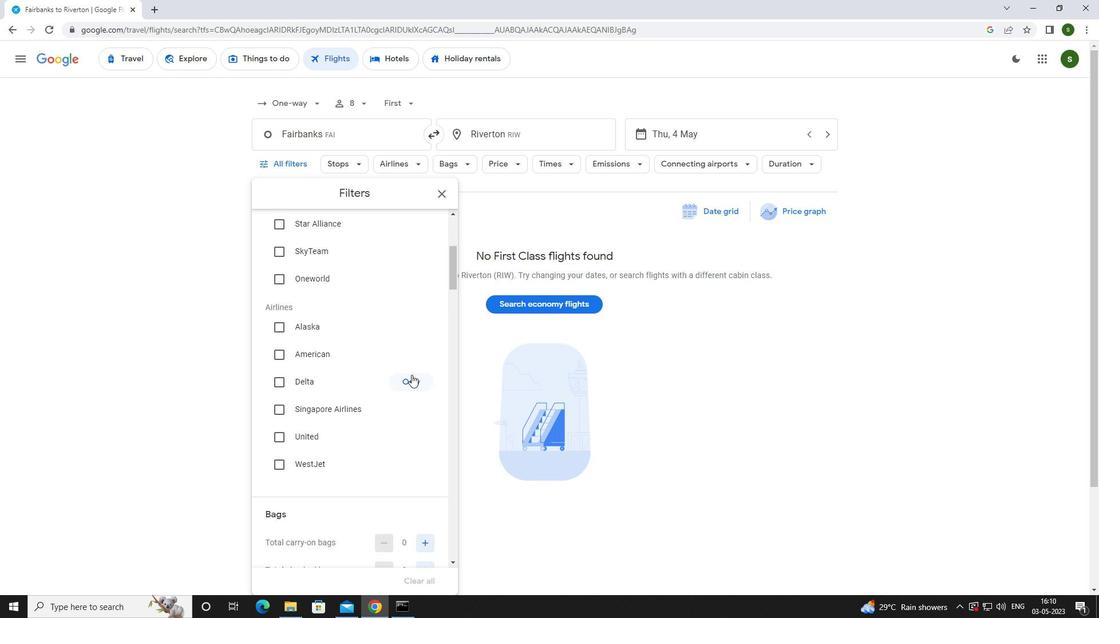 
Action: Mouse scrolled (411, 374) with delta (0, 0)
Screenshot: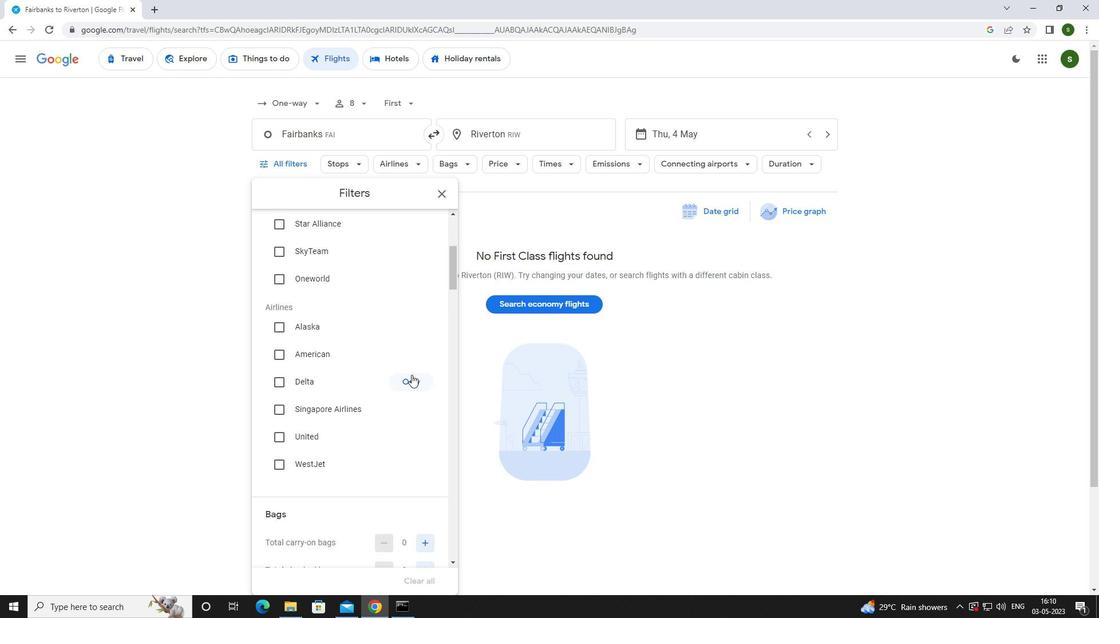 
Action: Mouse scrolled (411, 374) with delta (0, 0)
Screenshot: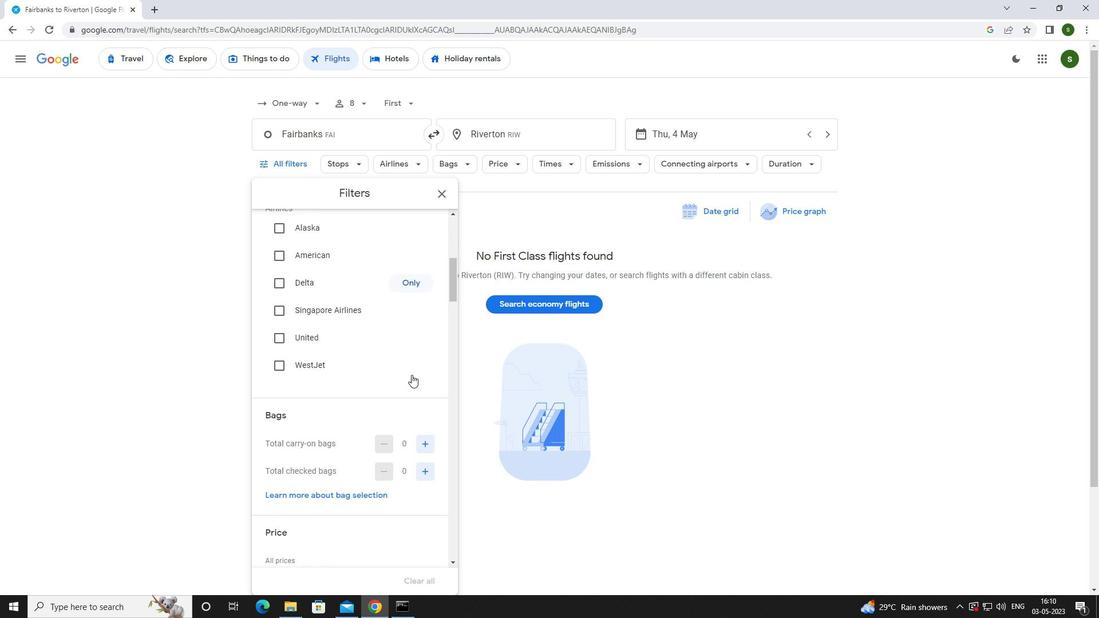 
Action: Mouse moved to (426, 401)
Screenshot: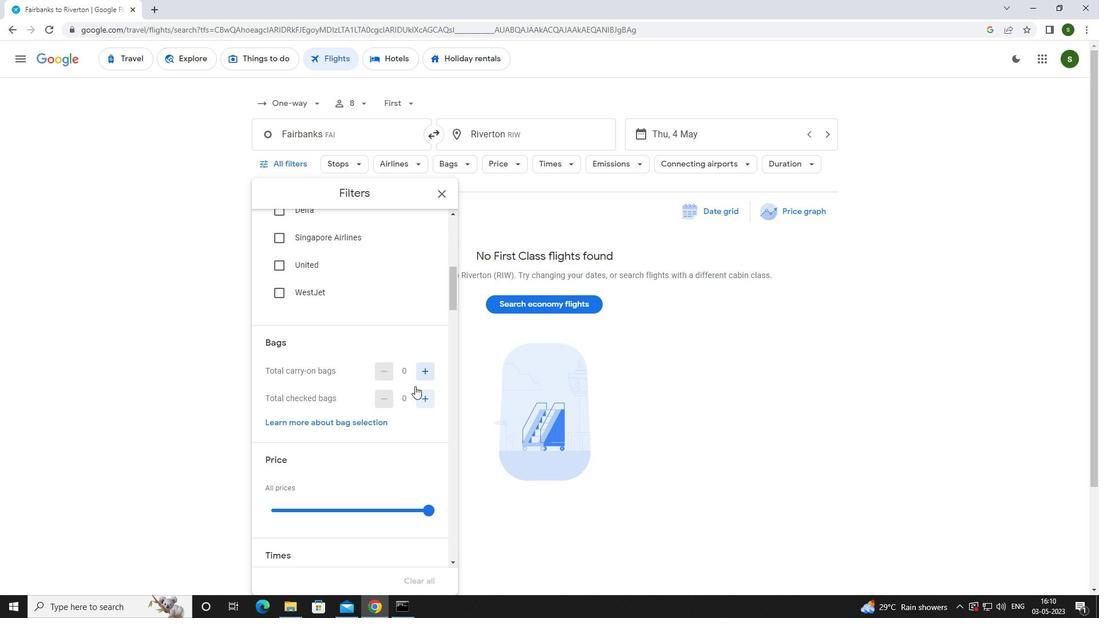 
Action: Mouse pressed left at (426, 401)
Screenshot: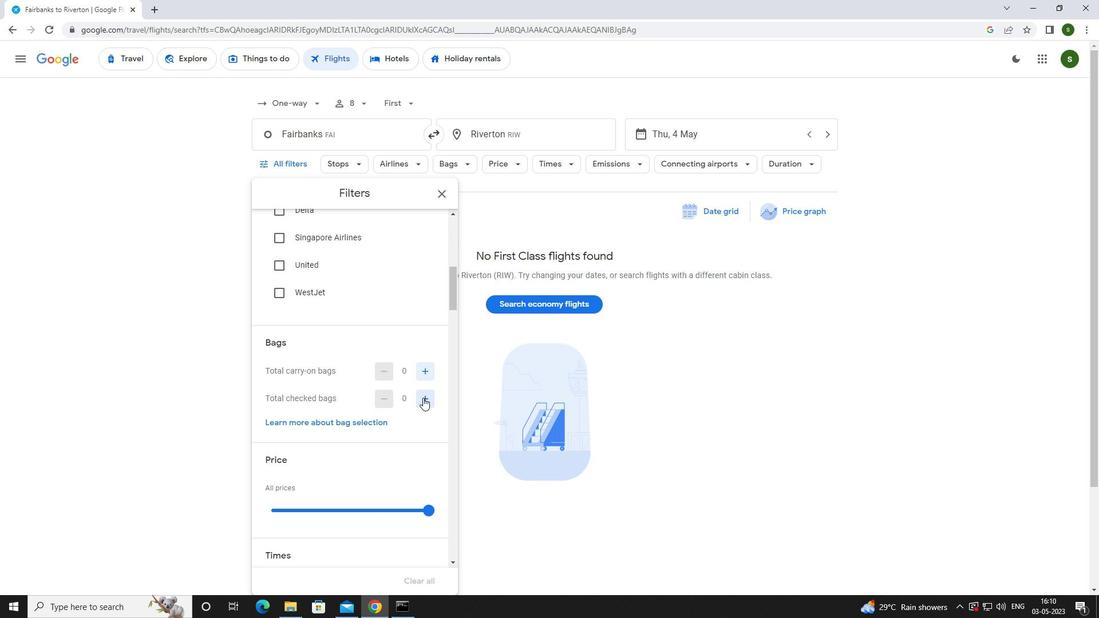 
Action: Mouse scrolled (426, 400) with delta (0, 0)
Screenshot: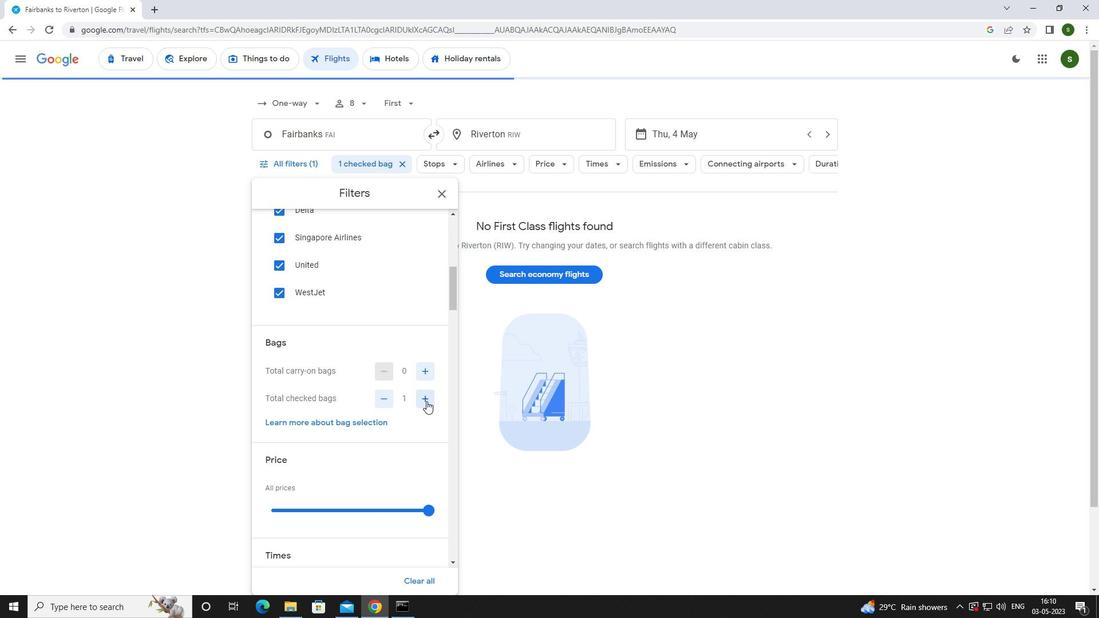 
Action: Mouse scrolled (426, 400) with delta (0, 0)
Screenshot: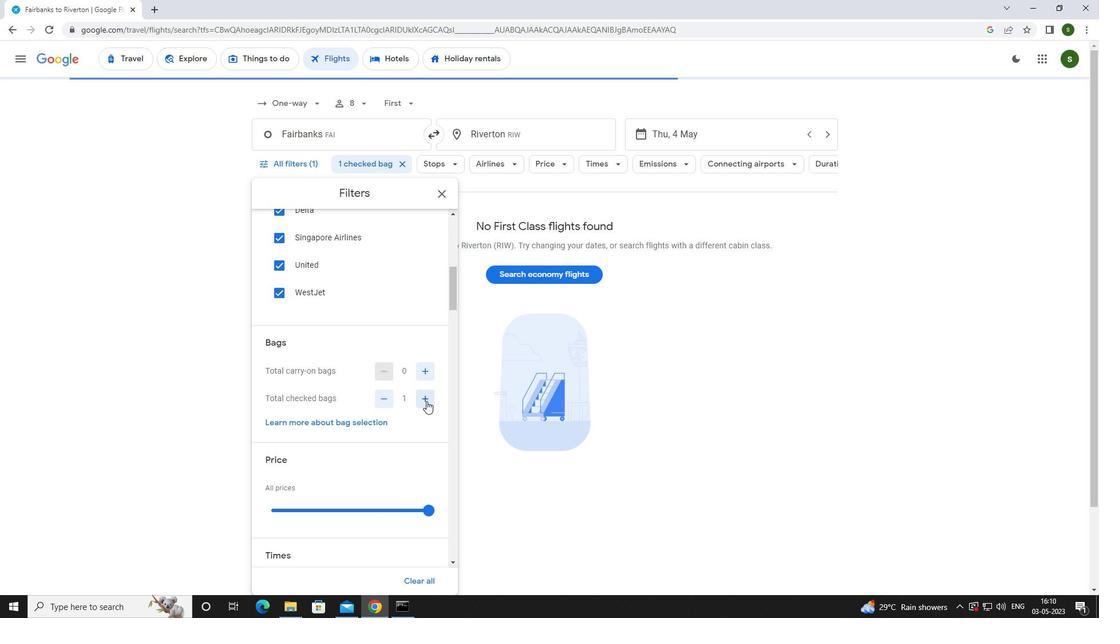 
Action: Mouse moved to (428, 399)
Screenshot: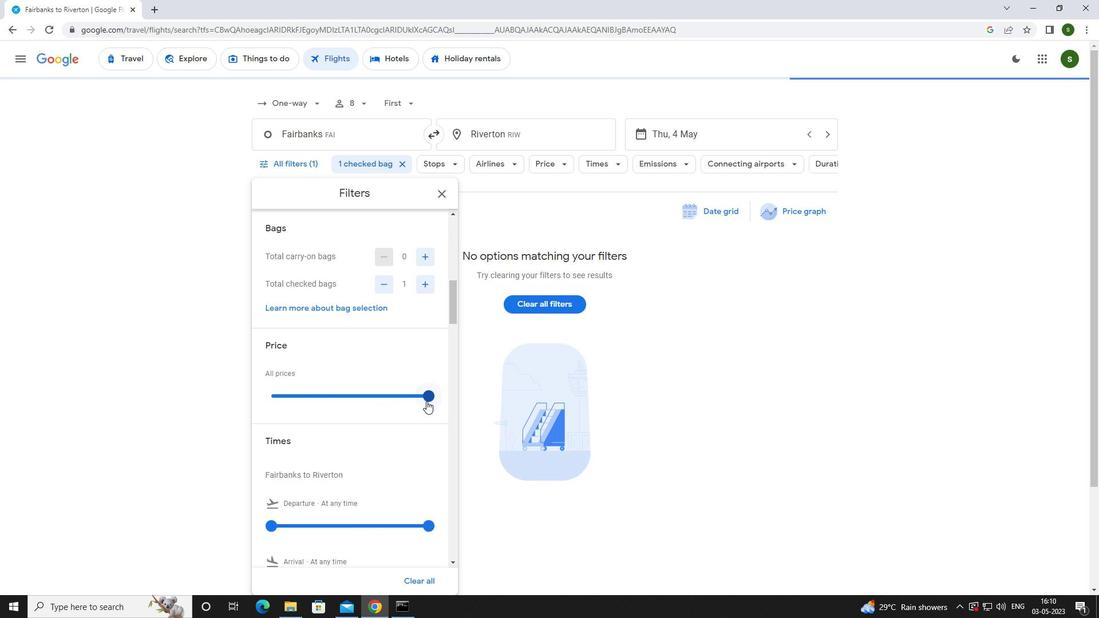 
Action: Mouse pressed left at (428, 399)
Screenshot: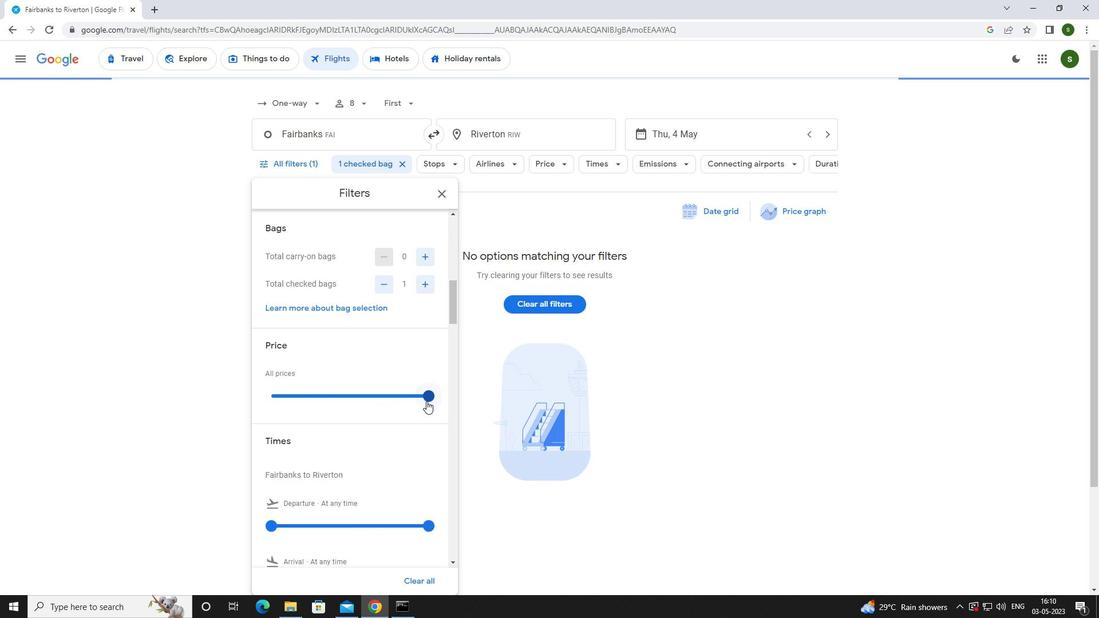 
Action: Mouse scrolled (428, 398) with delta (0, 0)
Screenshot: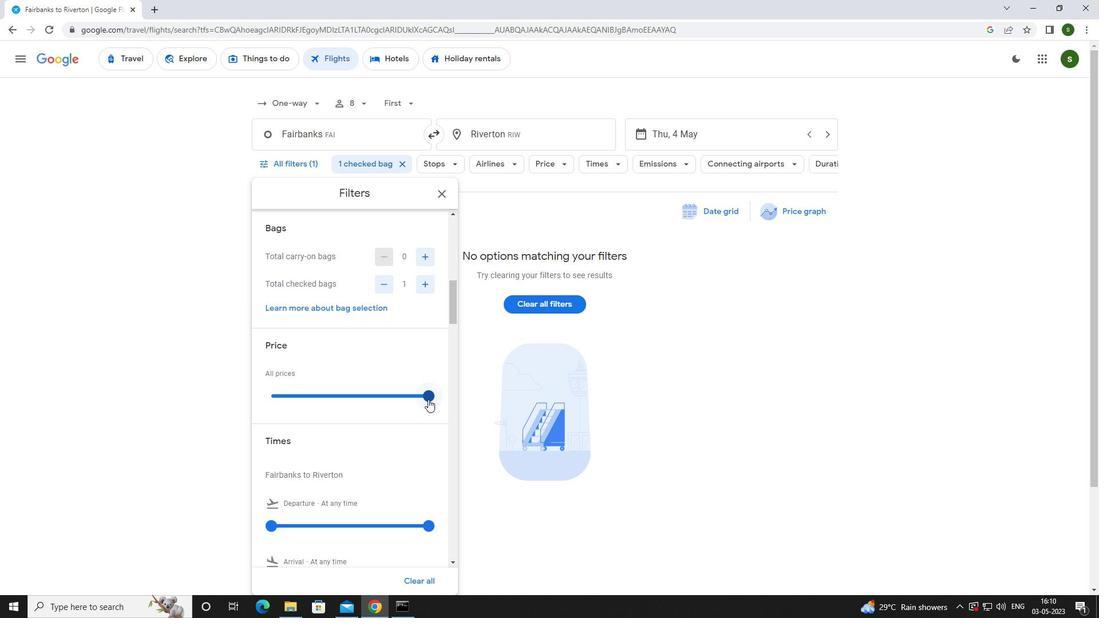 
Action: Mouse scrolled (428, 398) with delta (0, 0)
Screenshot: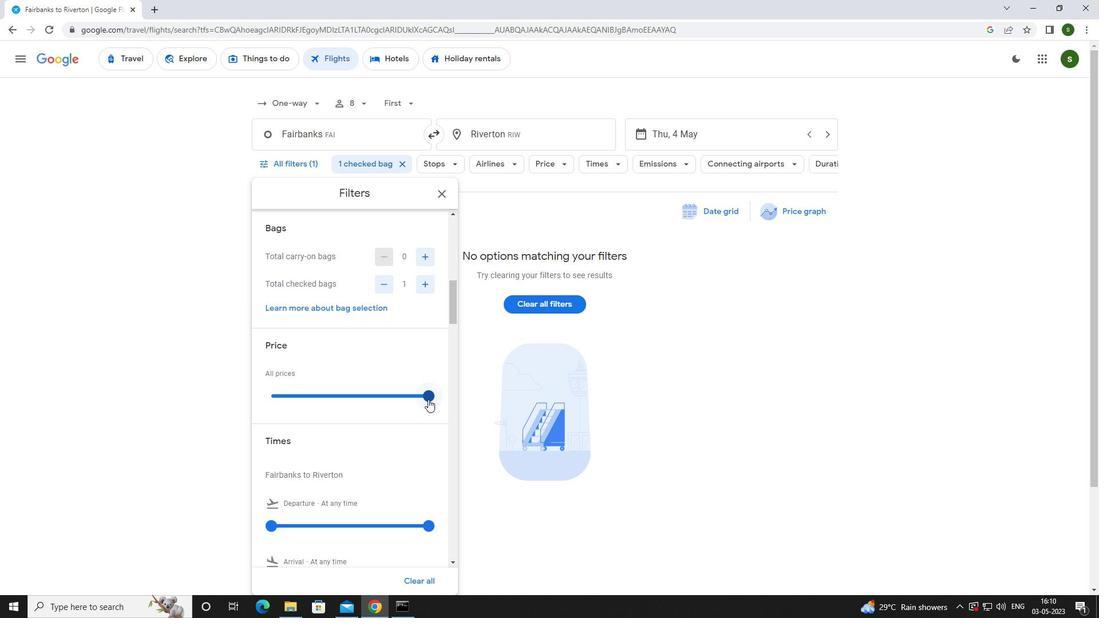 
Action: Mouse moved to (267, 415)
Screenshot: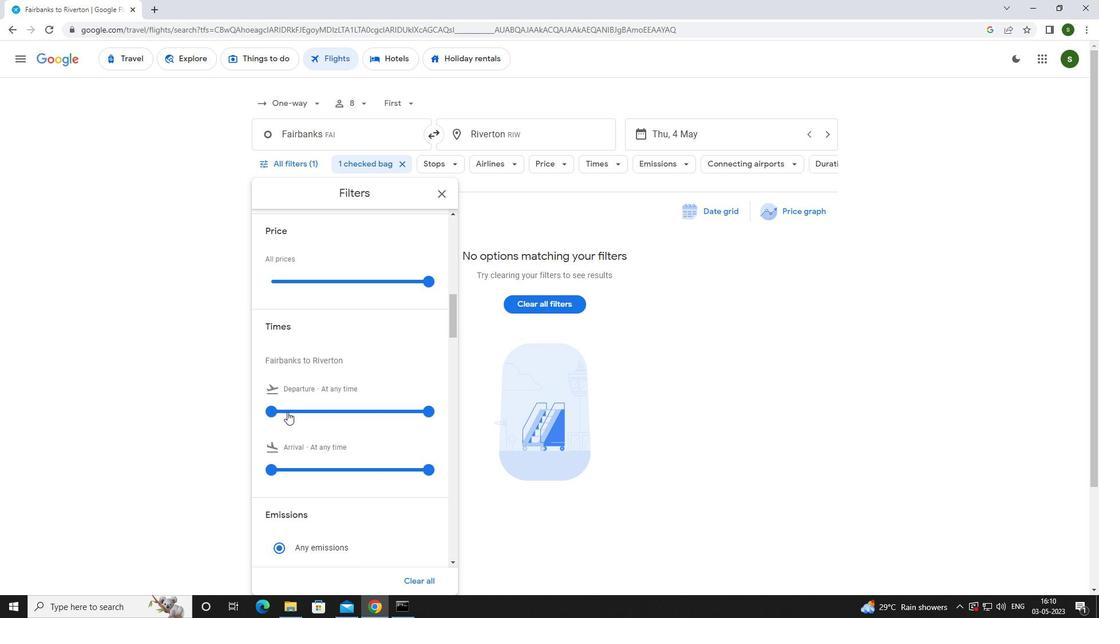 
Action: Mouse pressed left at (267, 415)
Screenshot: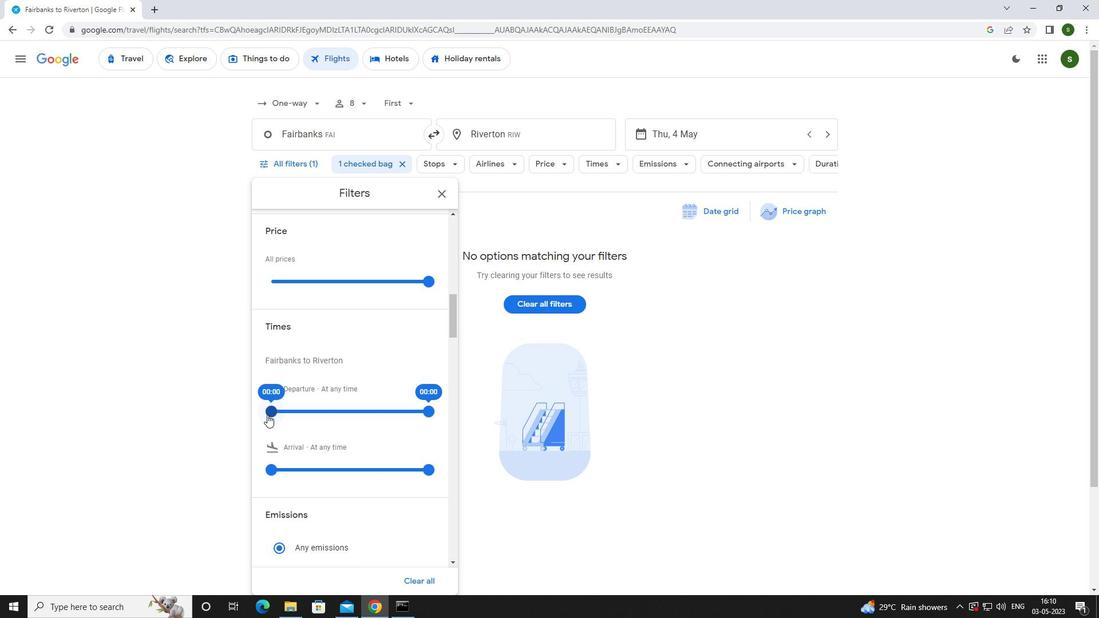 
Action: Mouse moved to (648, 400)
Screenshot: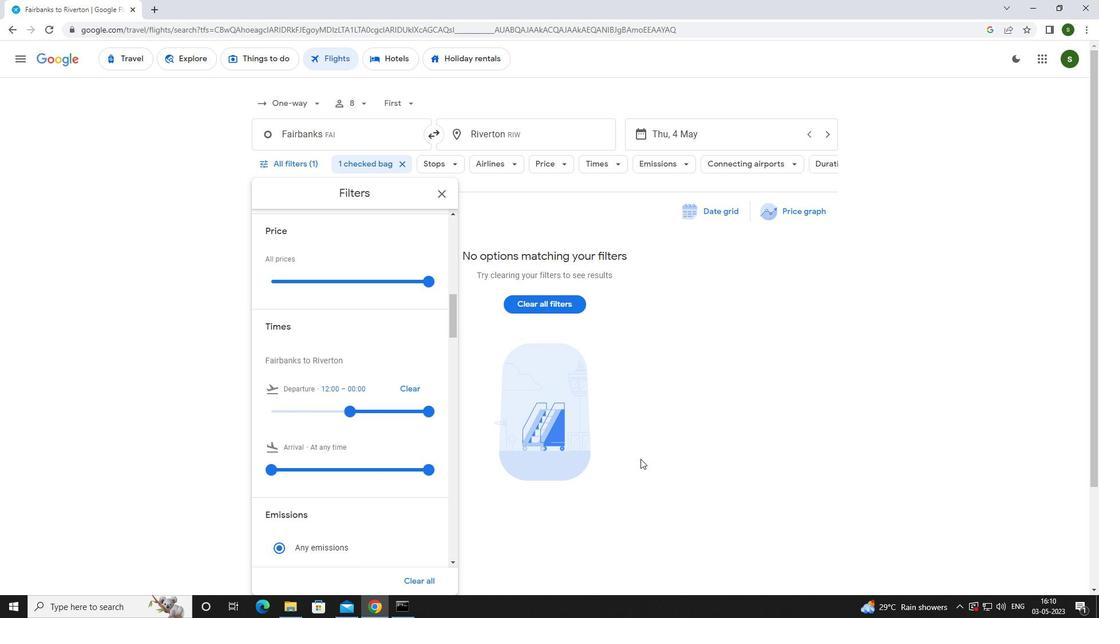 
Action: Mouse pressed left at (648, 400)
Screenshot: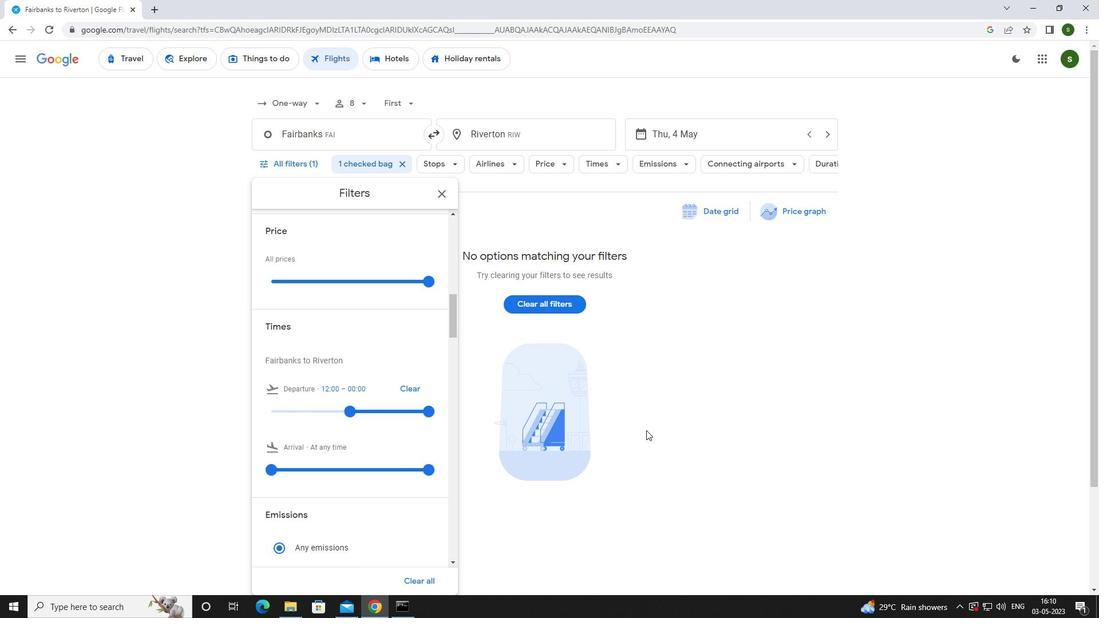 
